 Task: Take a screenshot of a breathtaking underwater scene from a documentary you are watching in VLC.
Action: Mouse moved to (88, 55)
Screenshot: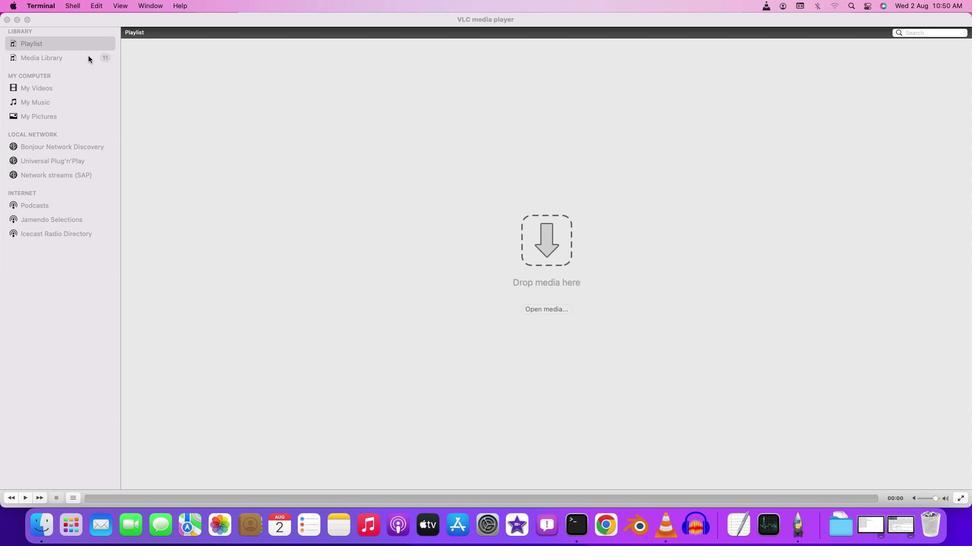
Action: Mouse pressed left at (88, 55)
Screenshot: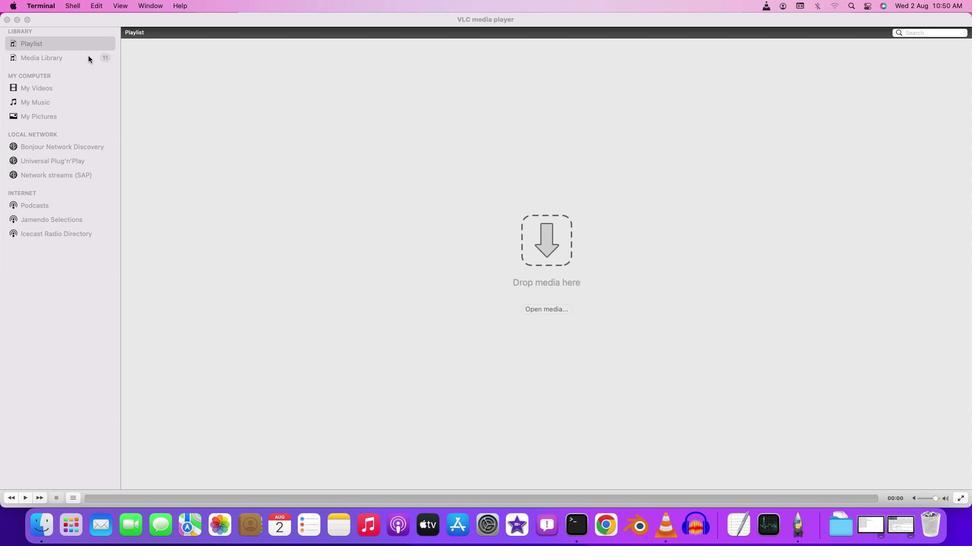 
Action: Mouse pressed left at (88, 55)
Screenshot: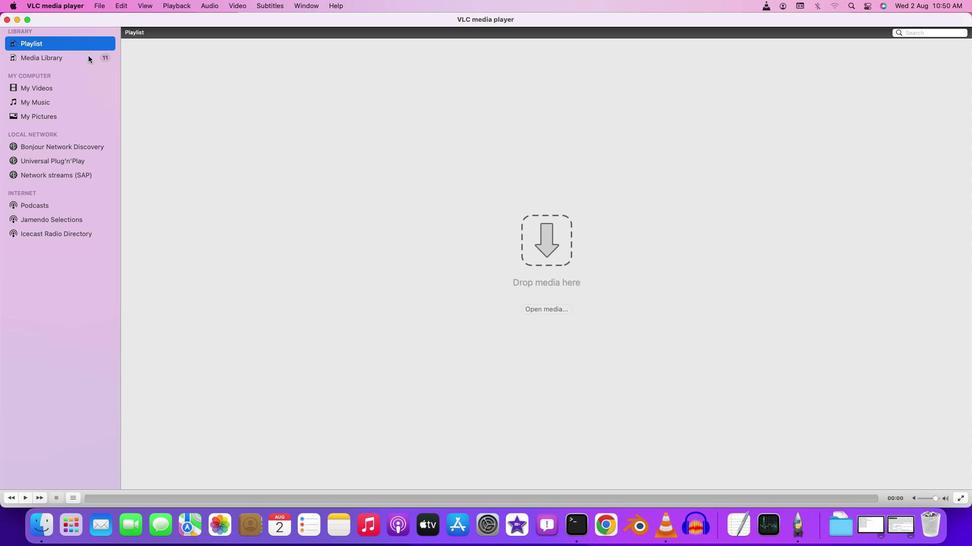 
Action: Mouse moved to (133, 142)
Screenshot: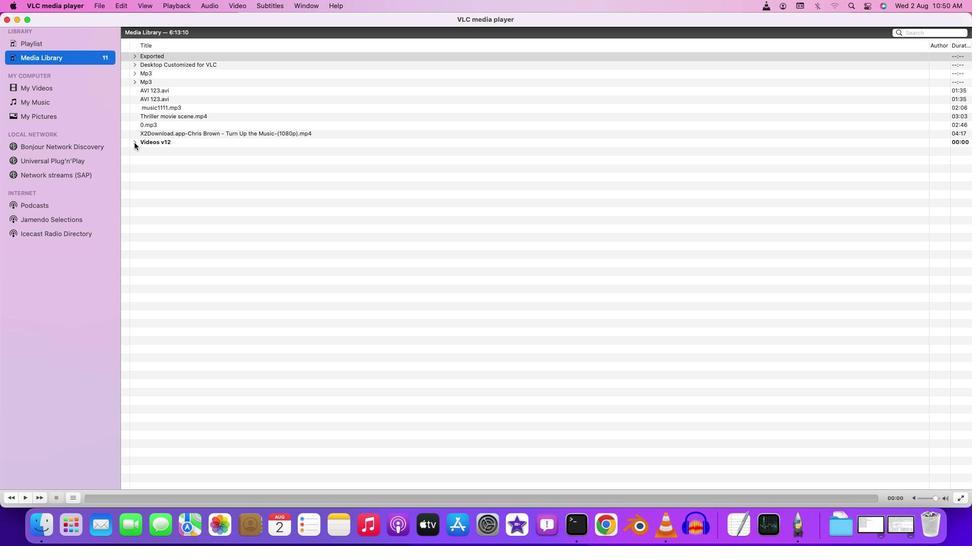 
Action: Mouse pressed left at (133, 142)
Screenshot: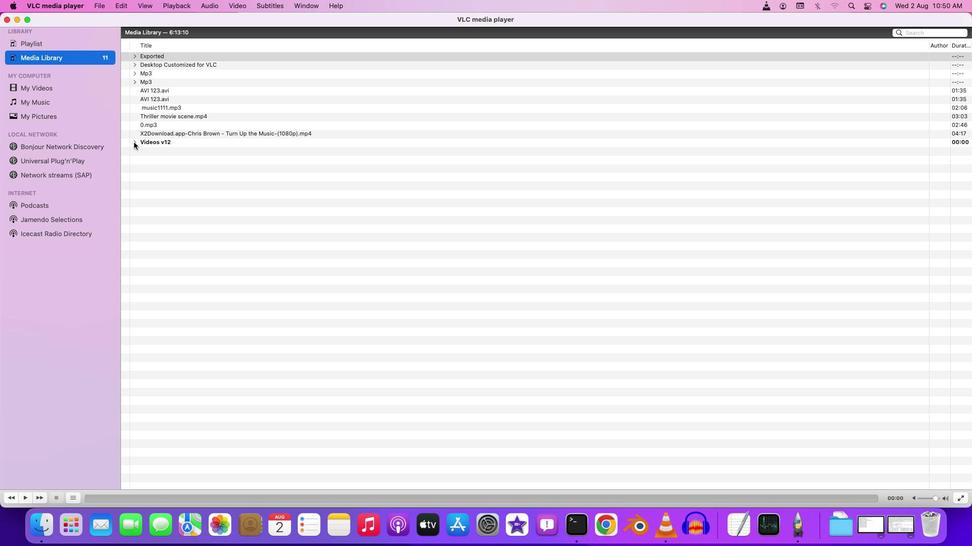 
Action: Mouse moved to (223, 202)
Screenshot: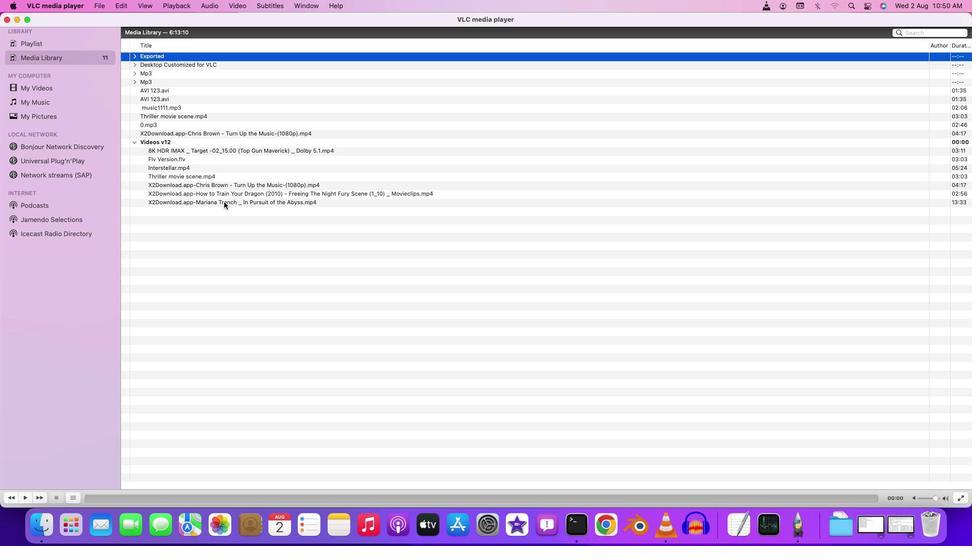 
Action: Mouse pressed left at (223, 202)
Screenshot: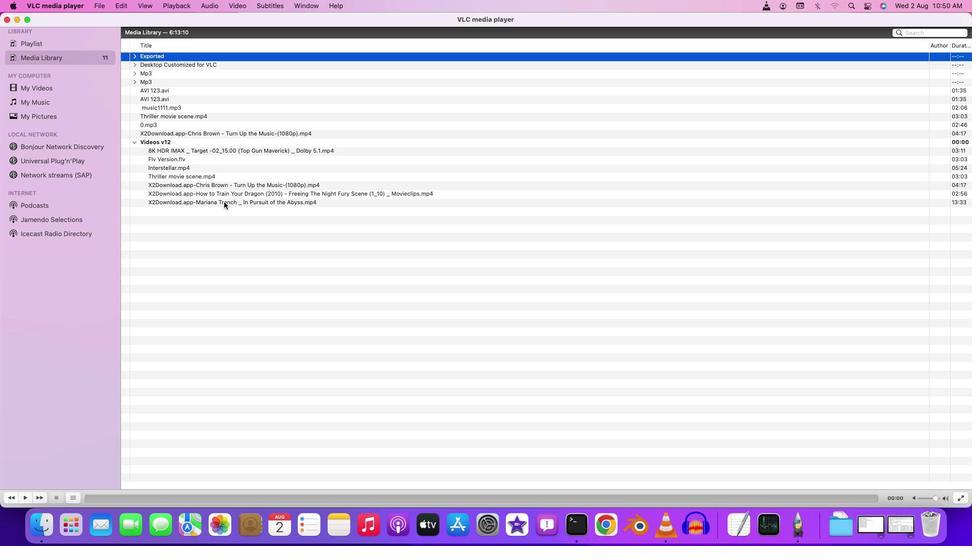 
Action: Mouse pressed left at (223, 202)
Screenshot: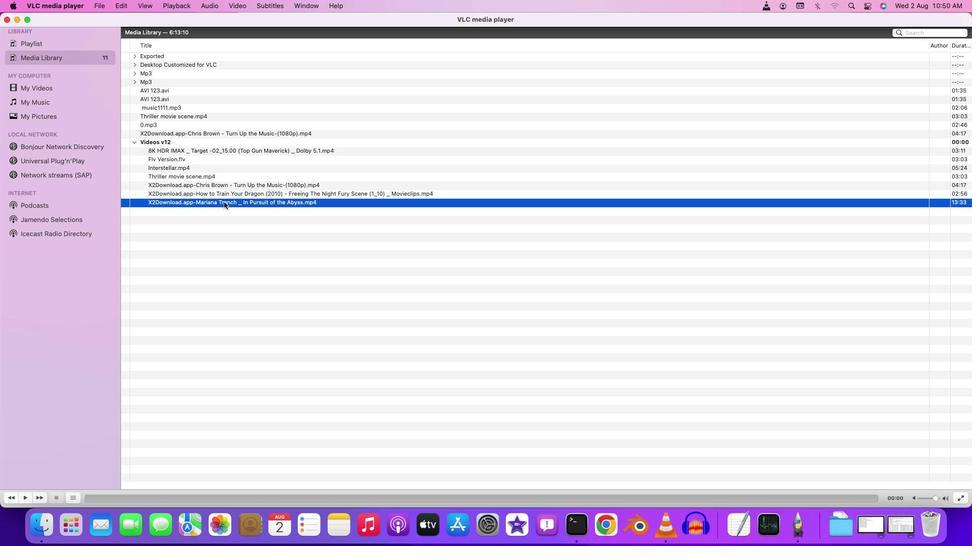 
Action: Mouse pressed left at (223, 202)
Screenshot: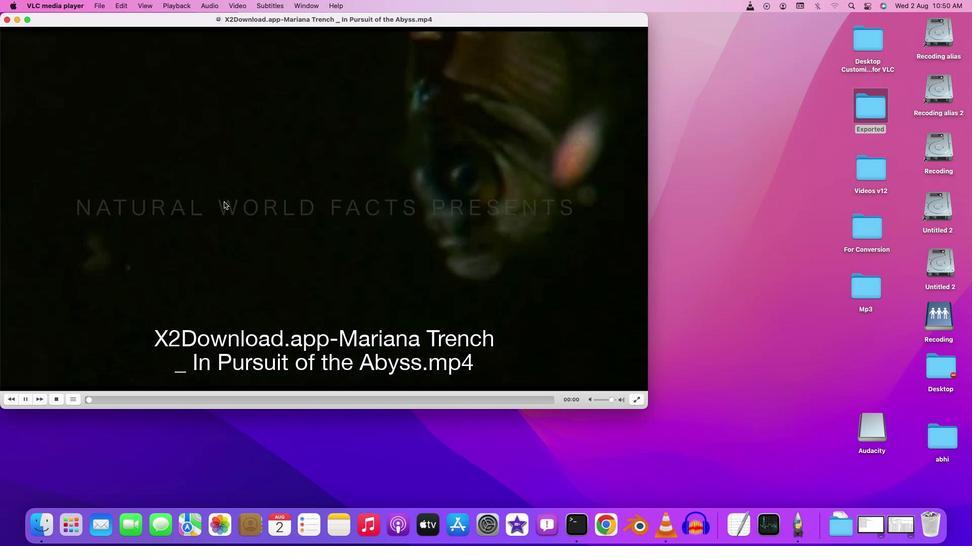 
Action: Mouse pressed left at (223, 202)
Screenshot: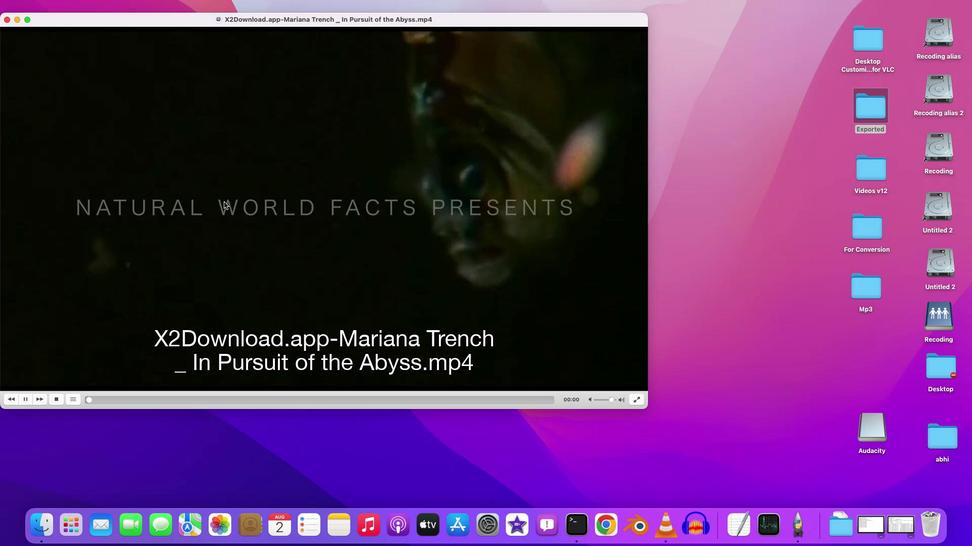 
Action: Mouse moved to (387, 451)
Screenshot: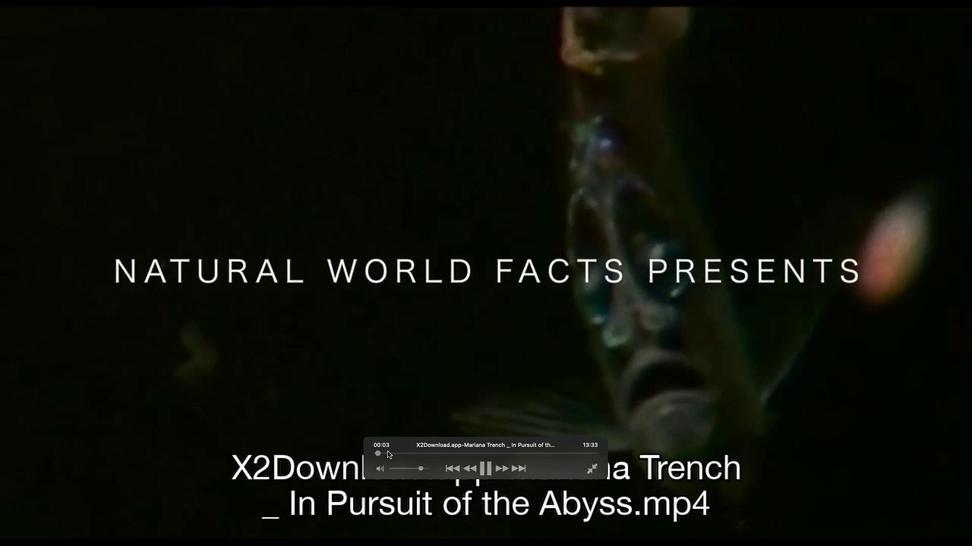
Action: Mouse pressed left at (387, 451)
Screenshot: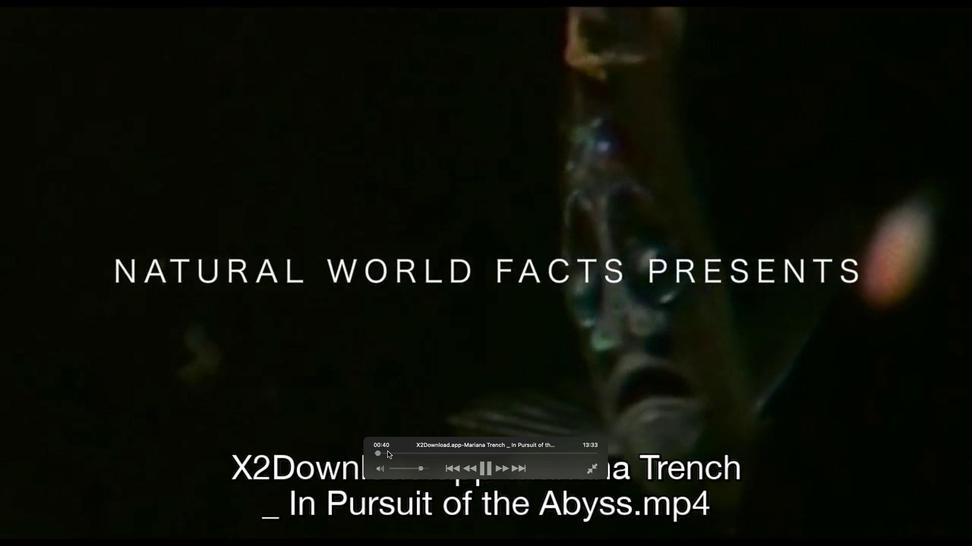 
Action: Mouse moved to (449, 454)
Screenshot: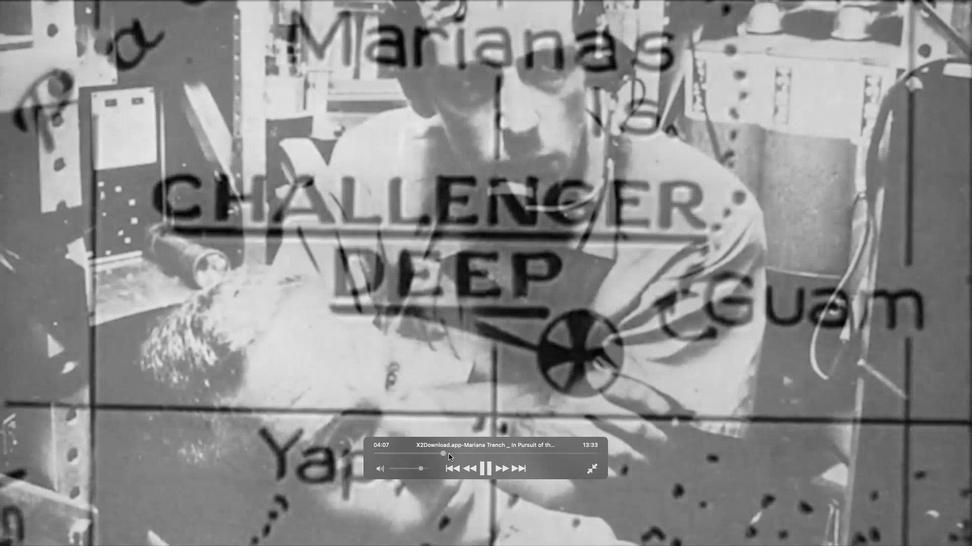 
Action: Mouse pressed left at (449, 454)
Screenshot: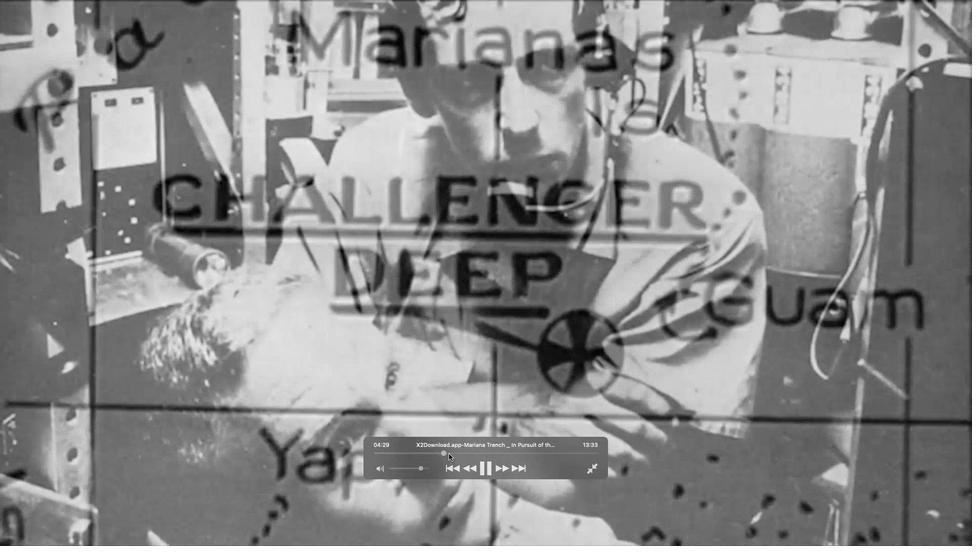 
Action: Mouse moved to (468, 455)
Screenshot: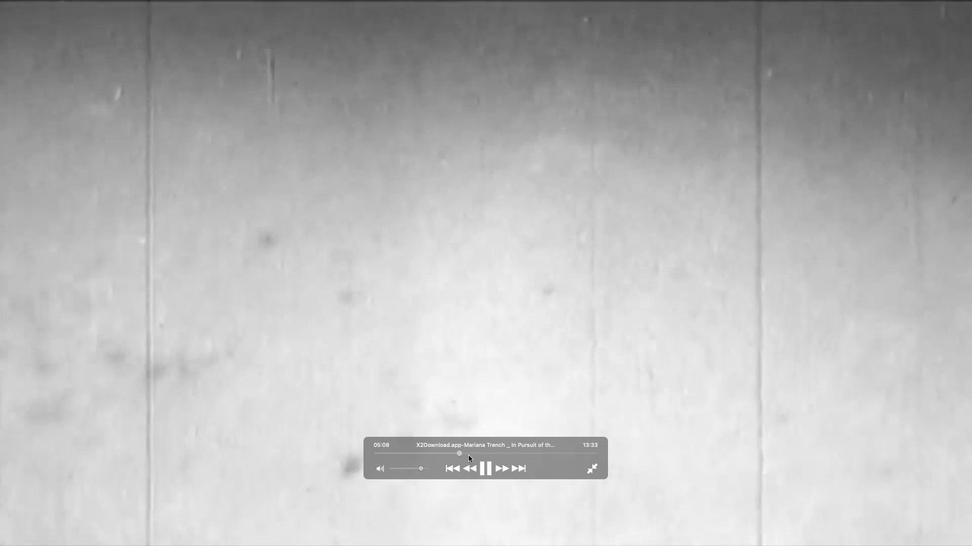 
Action: Mouse pressed left at (468, 455)
Screenshot: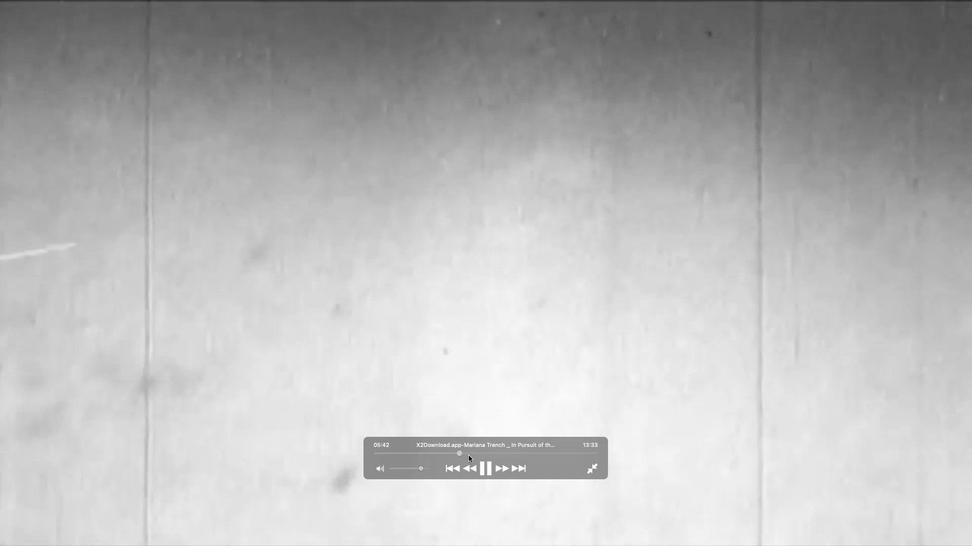 
Action: Mouse moved to (485, 453)
Screenshot: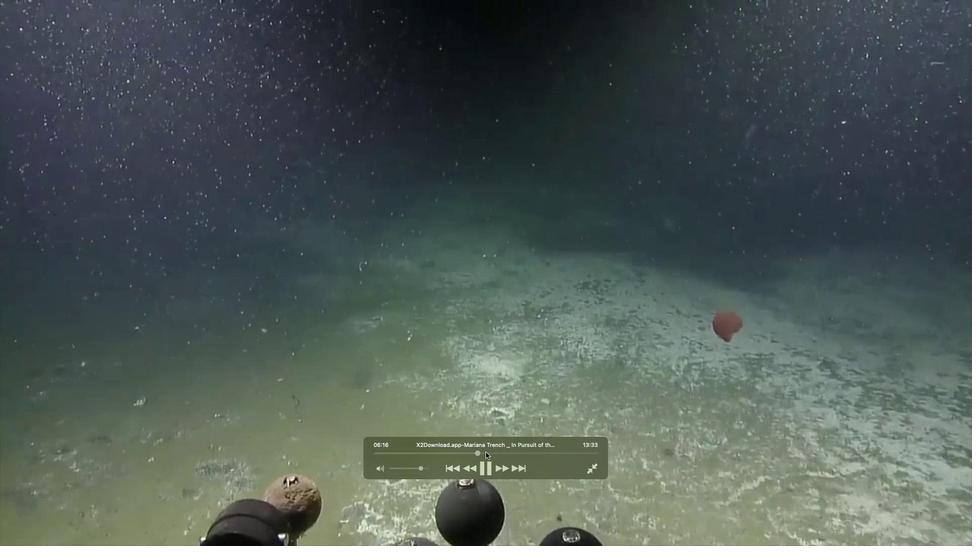 
Action: Mouse pressed left at (485, 453)
Screenshot: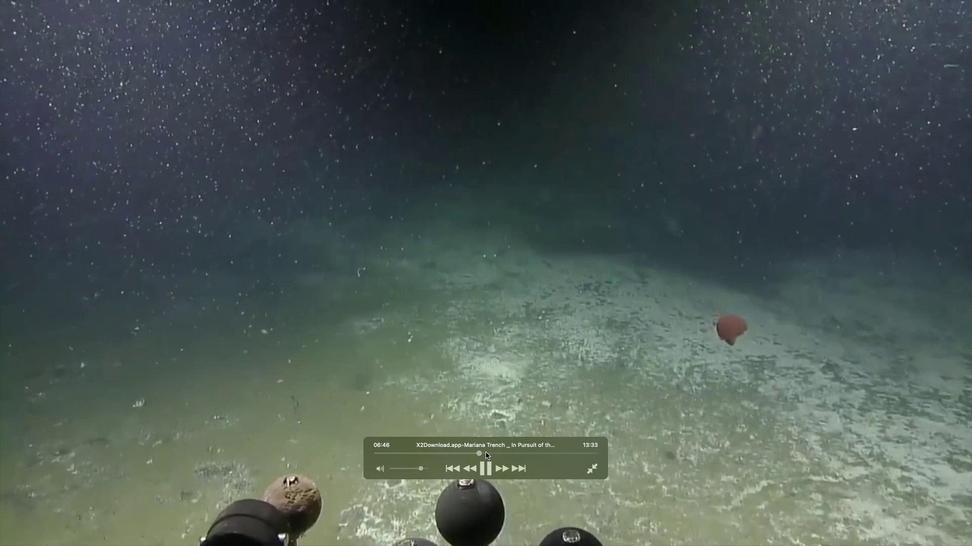 
Action: Mouse moved to (491, 453)
Screenshot: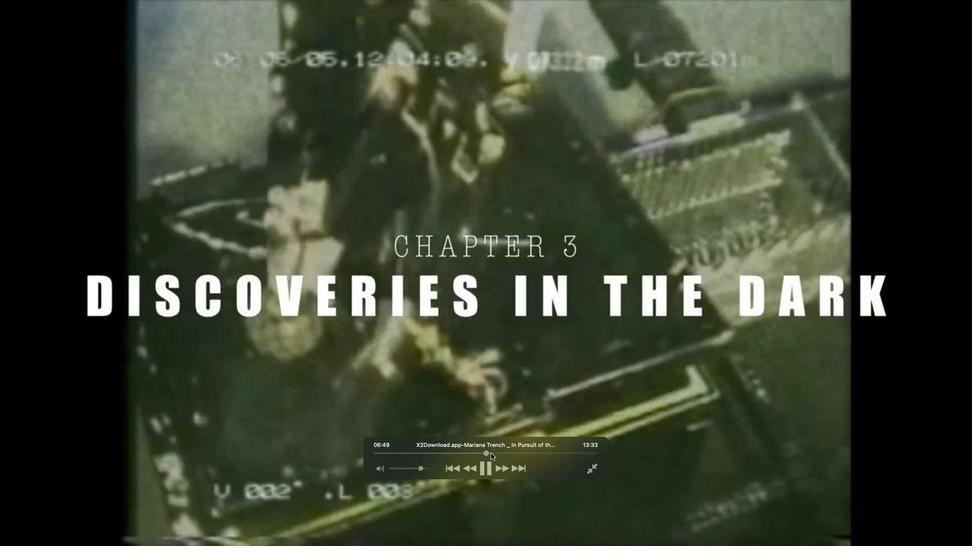 
Action: Mouse pressed left at (491, 453)
Screenshot: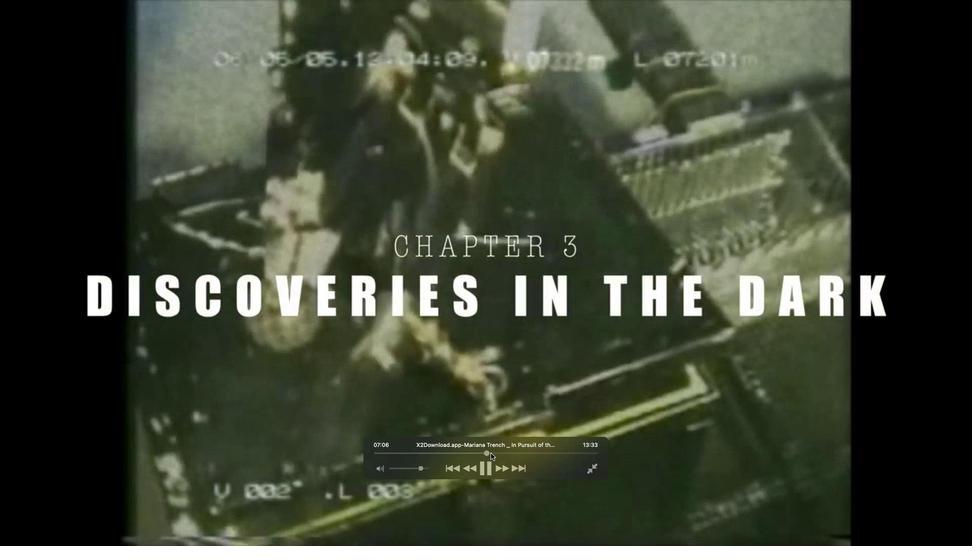 
Action: Mouse moved to (502, 454)
Screenshot: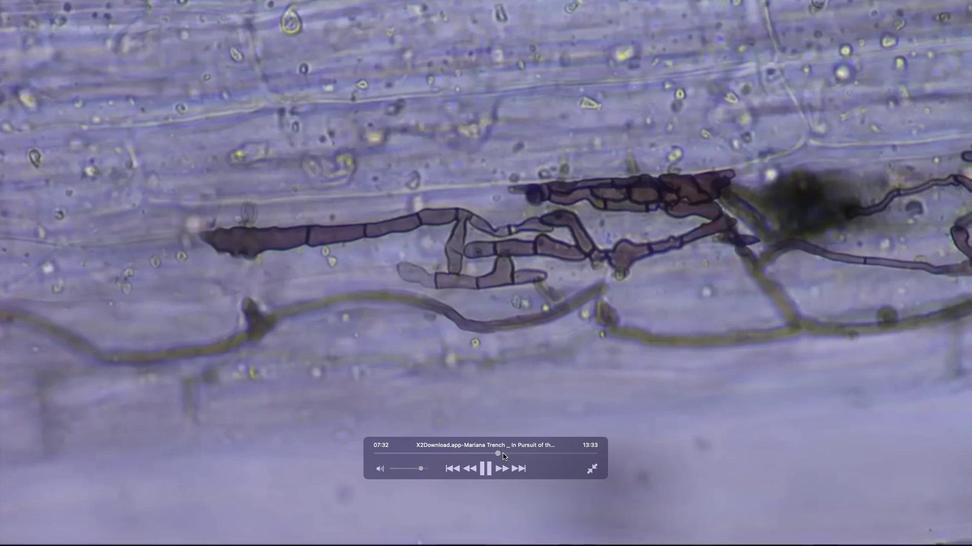 
Action: Mouse pressed left at (502, 454)
Screenshot: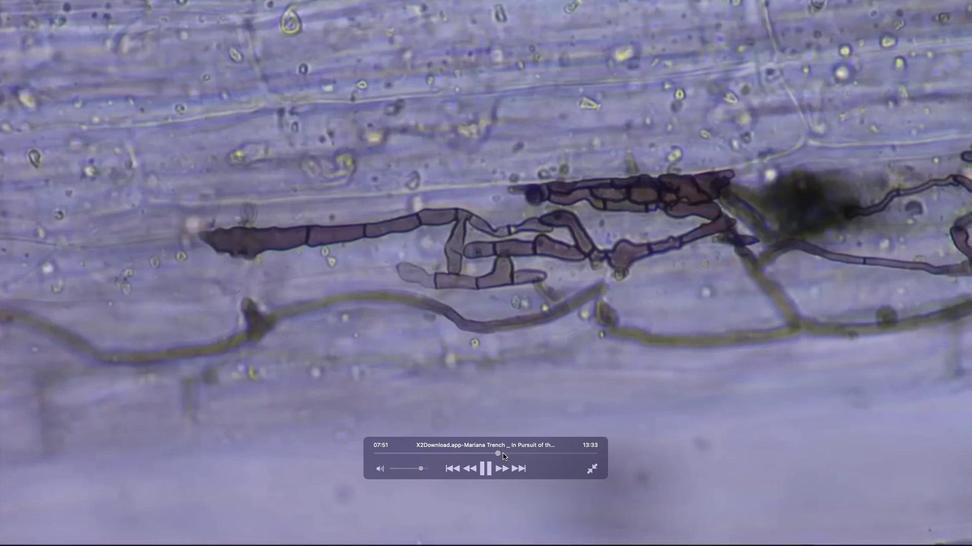 
Action: Mouse moved to (510, 454)
Screenshot: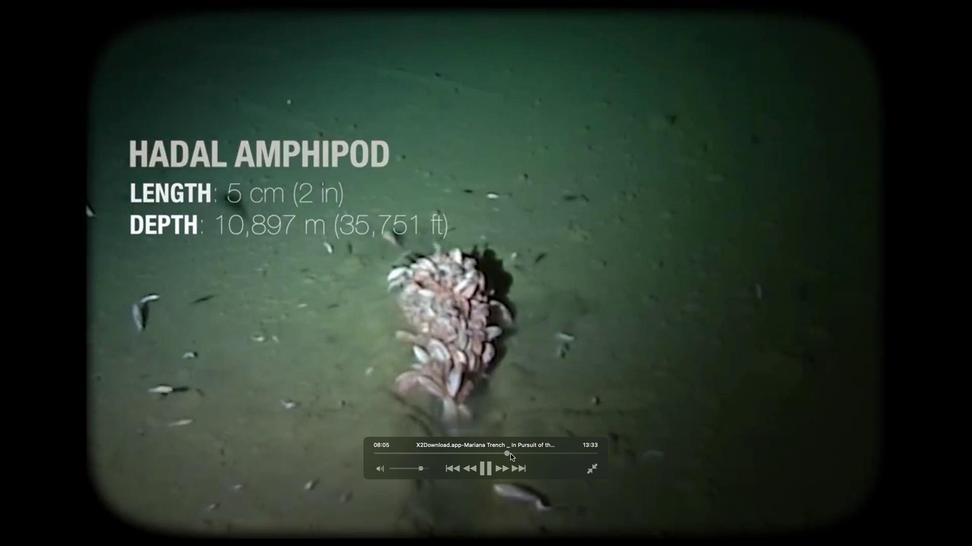 
Action: Mouse pressed left at (510, 454)
Screenshot: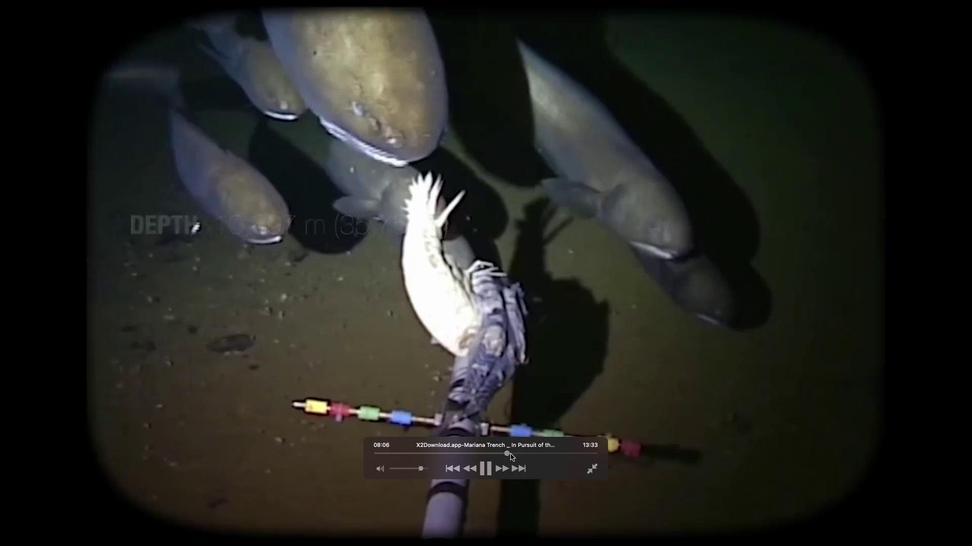 
Action: Mouse moved to (516, 454)
Screenshot: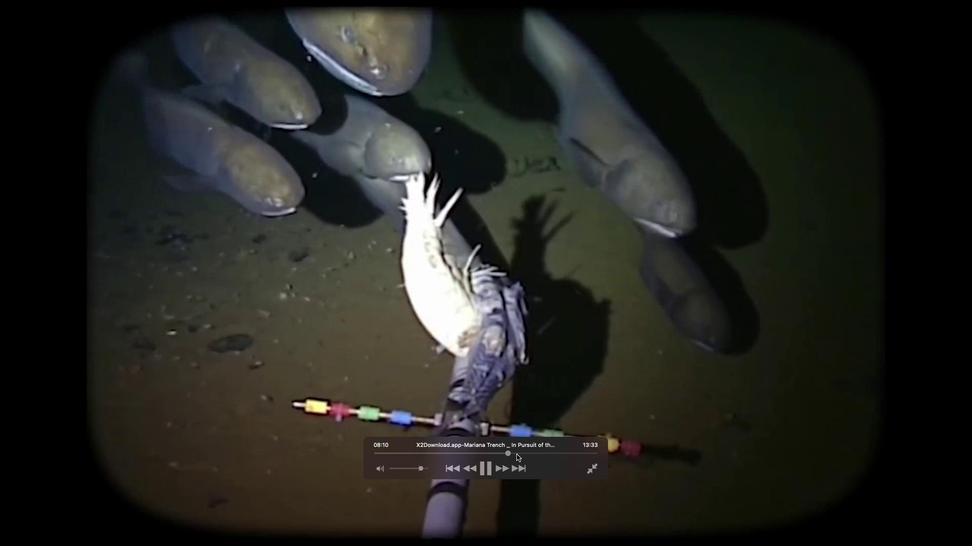 
Action: Mouse pressed left at (516, 454)
Screenshot: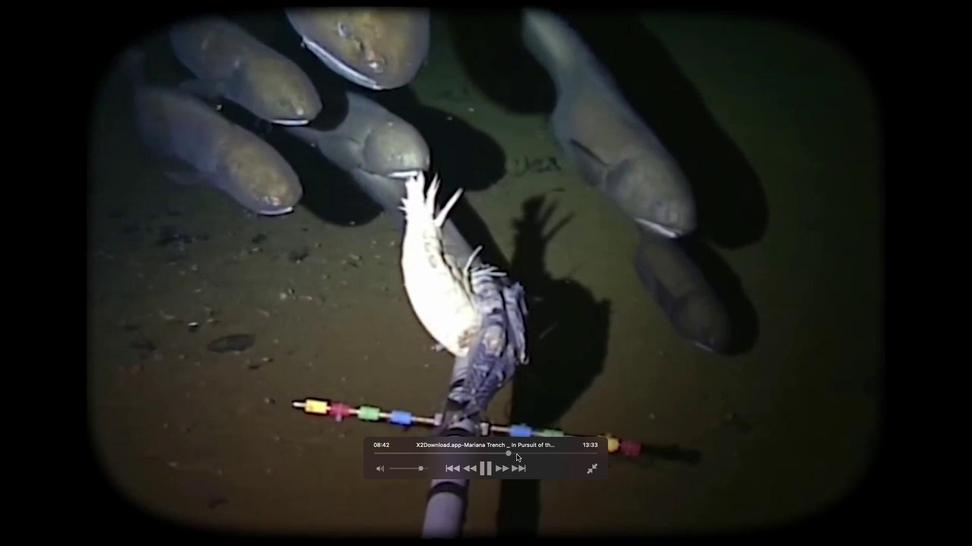 
Action: Mouse moved to (519, 454)
Screenshot: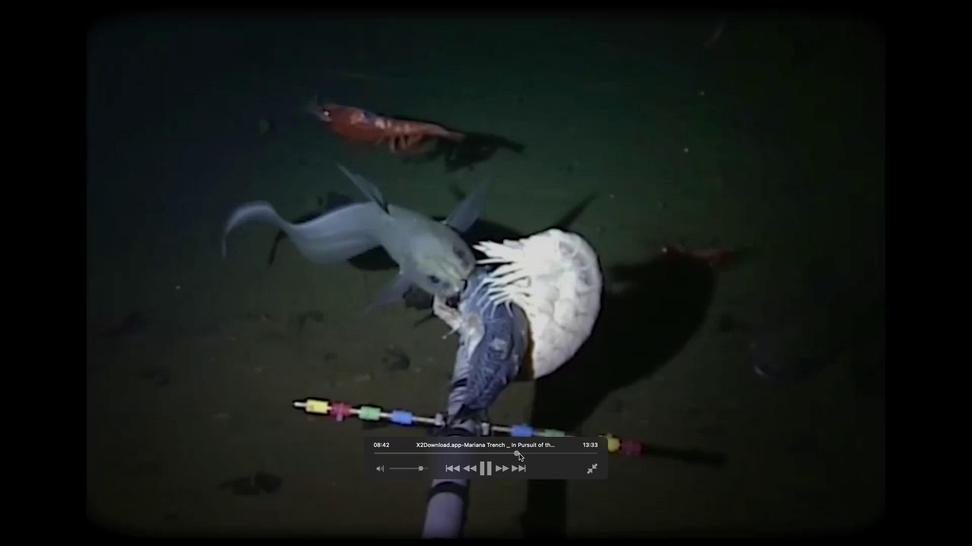
Action: Mouse pressed left at (519, 454)
Screenshot: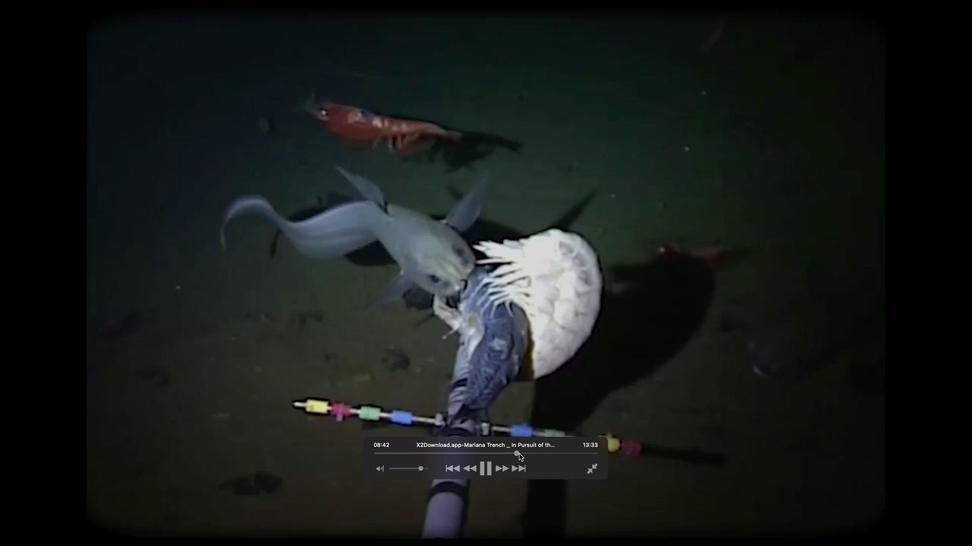 
Action: Mouse moved to (525, 454)
Screenshot: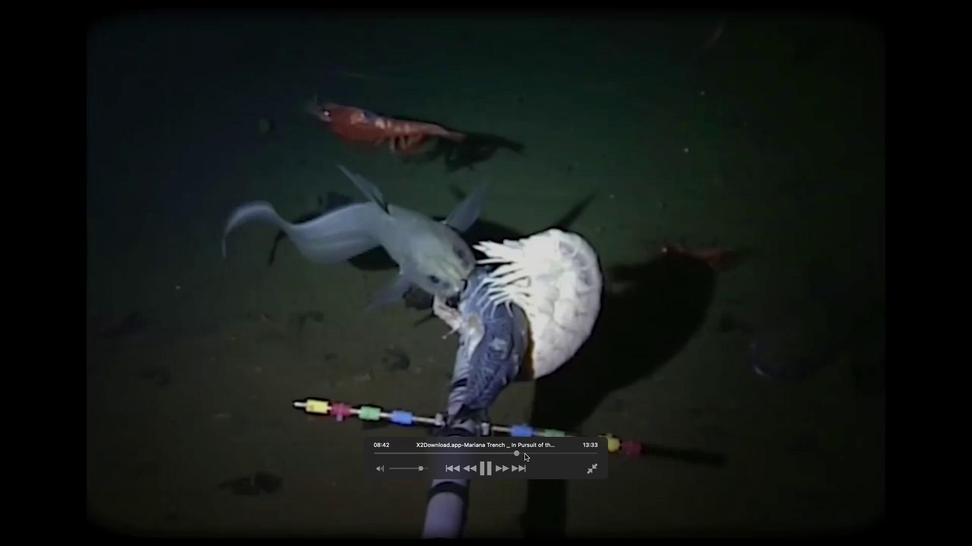 
Action: Mouse pressed left at (525, 454)
Screenshot: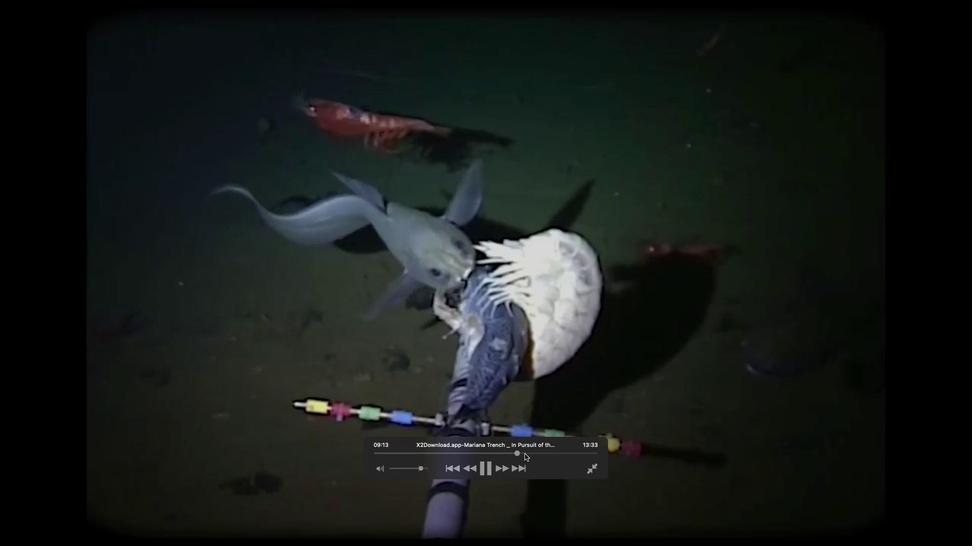
Action: Mouse moved to (527, 454)
Screenshot: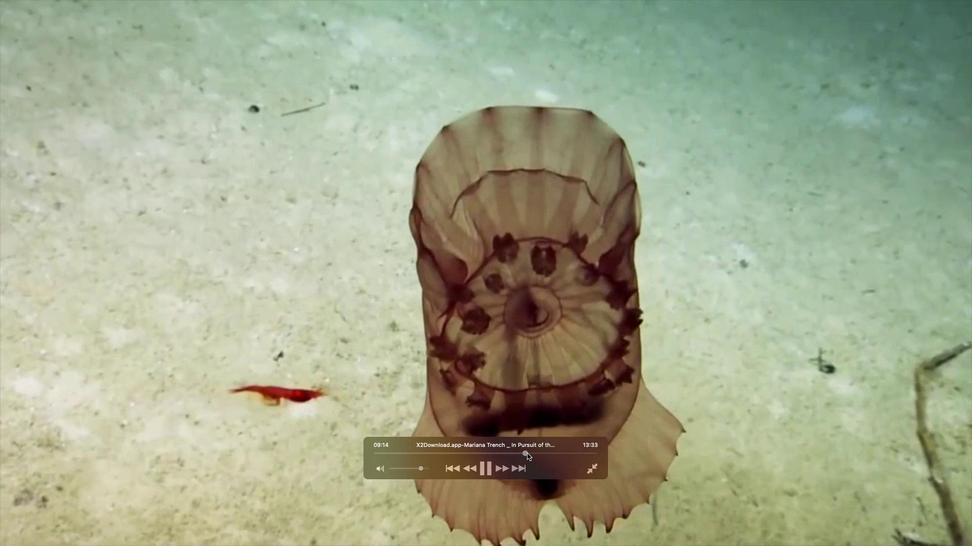 
Action: Mouse pressed left at (527, 454)
Screenshot: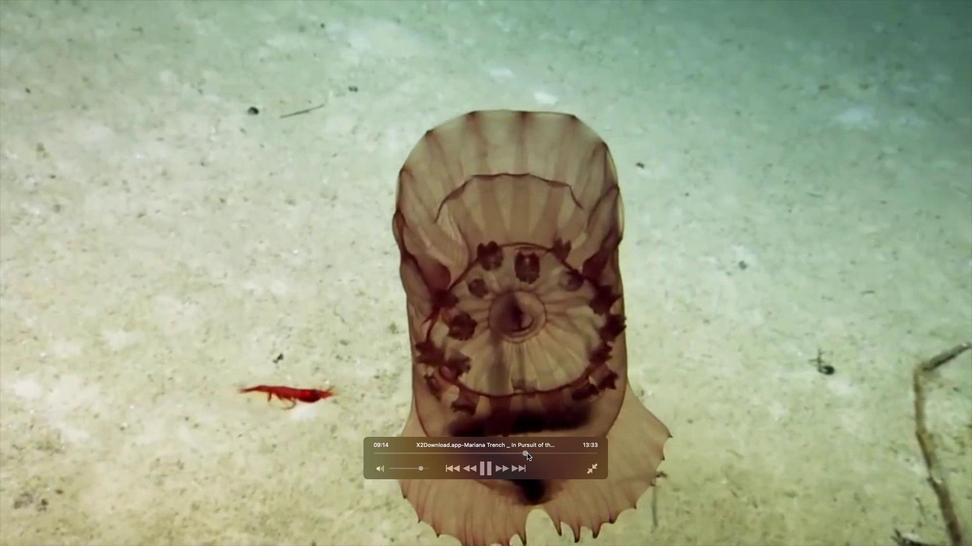 
Action: Mouse moved to (534, 454)
Screenshot: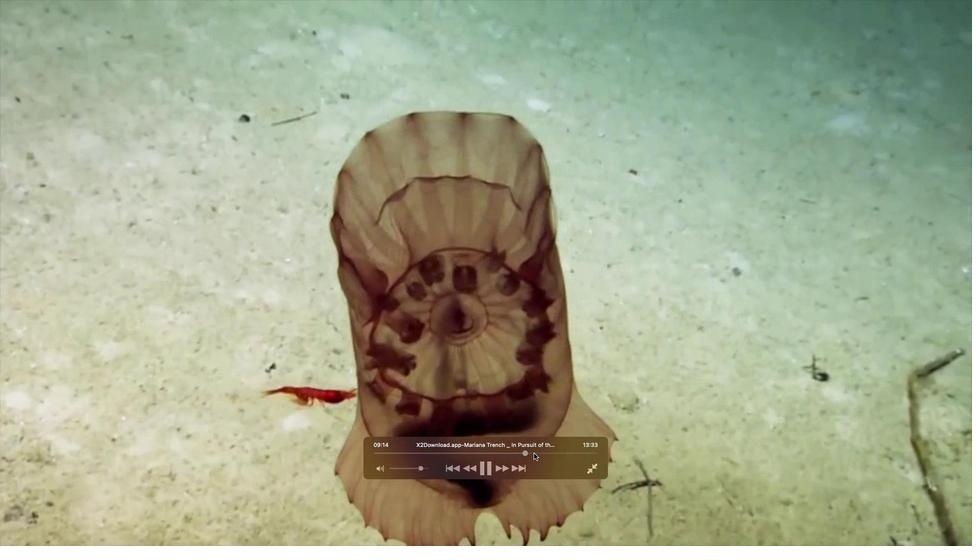 
Action: Mouse pressed left at (534, 454)
Screenshot: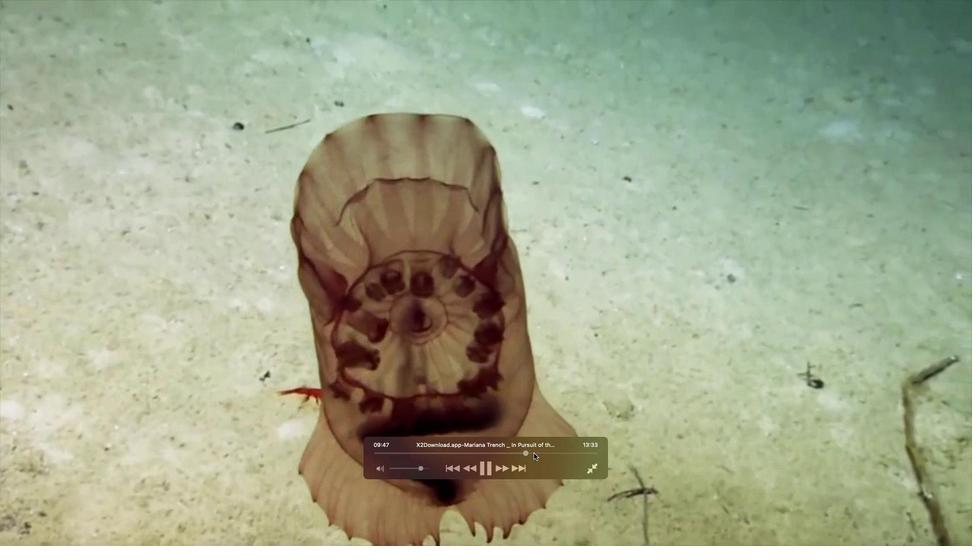 
Action: Mouse moved to (541, 454)
Screenshot: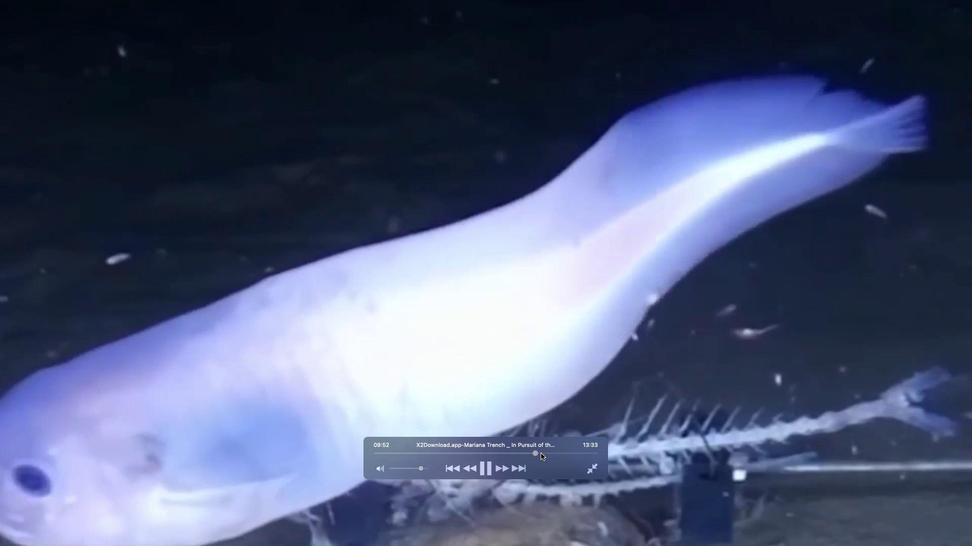 
Action: Mouse pressed left at (541, 454)
Screenshot: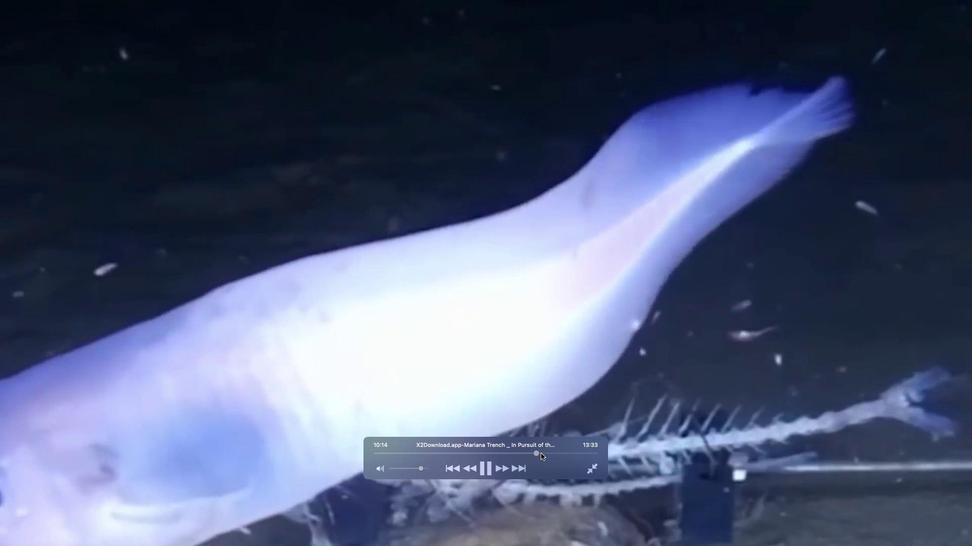 
Action: Mouse moved to (547, 452)
Screenshot: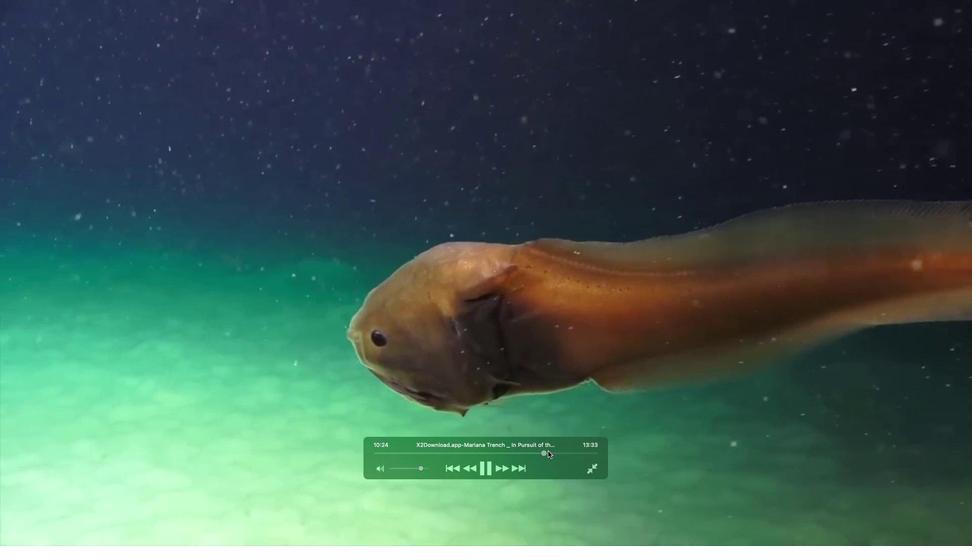 
Action: Mouse pressed left at (547, 452)
Screenshot: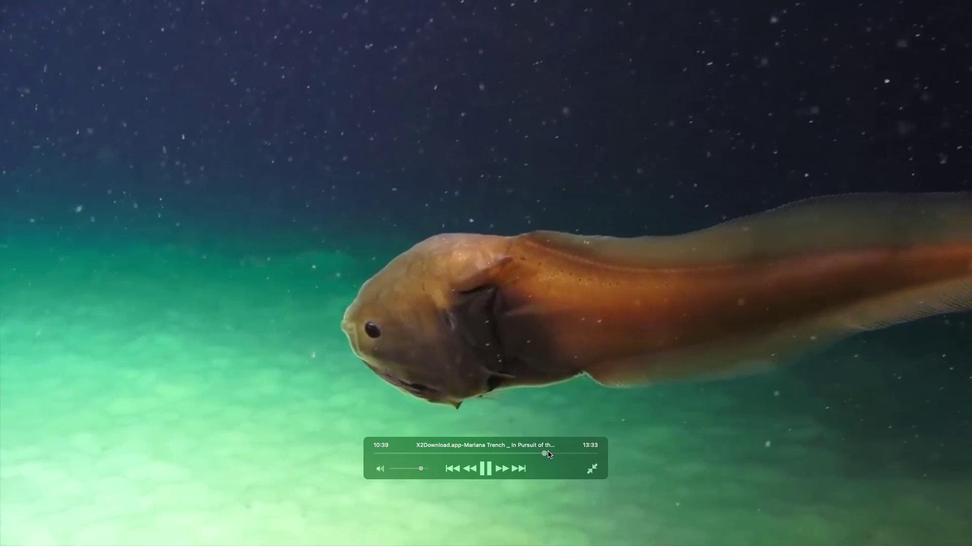 
Action: Mouse moved to (554, 454)
Screenshot: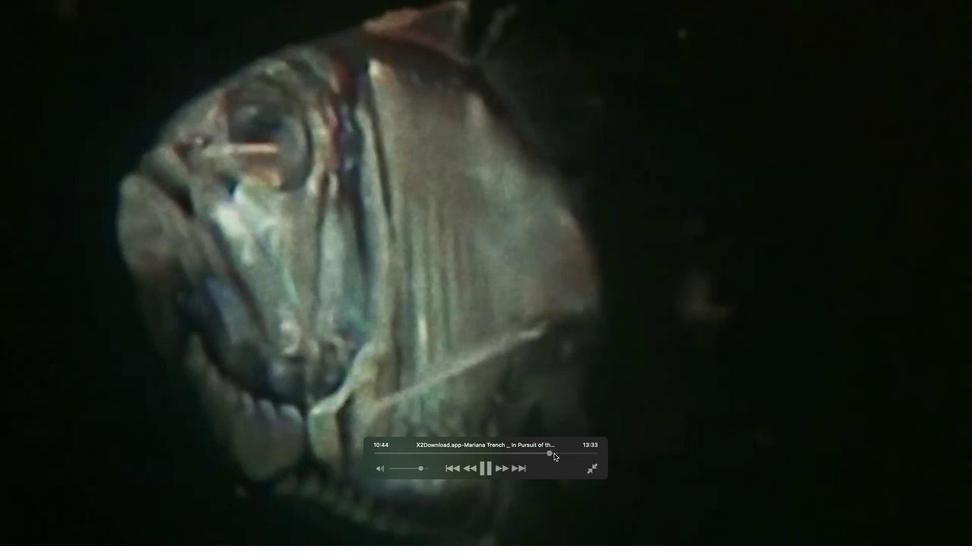 
Action: Mouse pressed left at (554, 454)
Screenshot: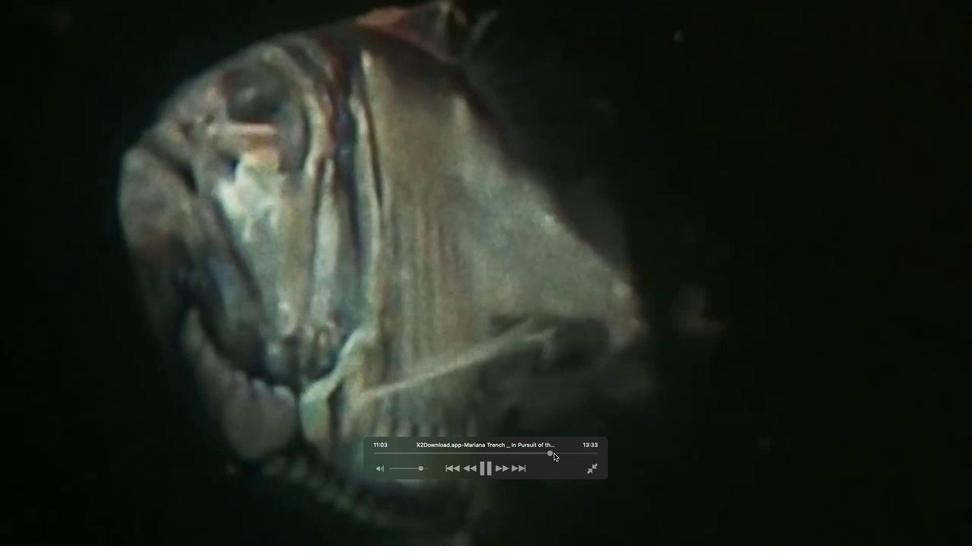 
Action: Mouse moved to (560, 454)
Screenshot: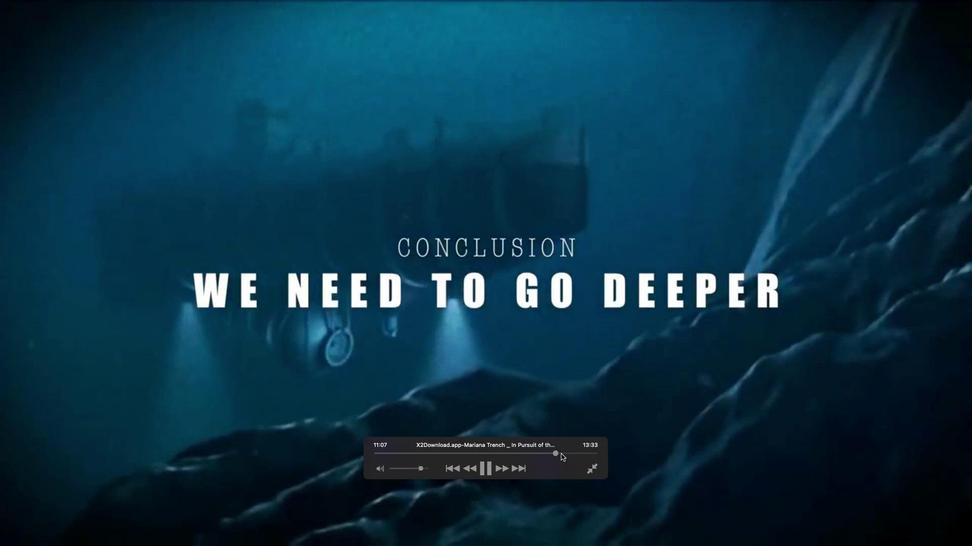 
Action: Mouse pressed left at (560, 454)
Screenshot: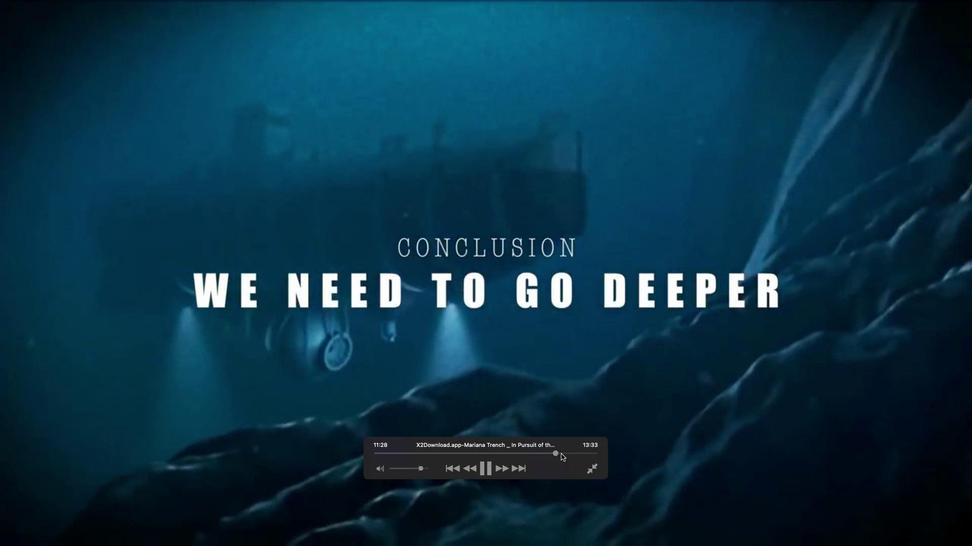 
Action: Mouse moved to (566, 453)
Screenshot: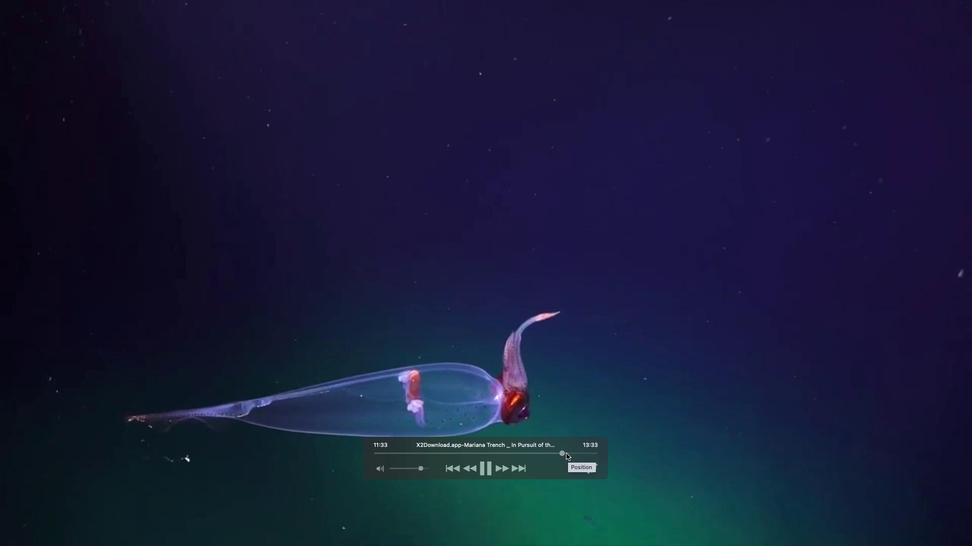 
Action: Mouse pressed left at (566, 453)
Screenshot: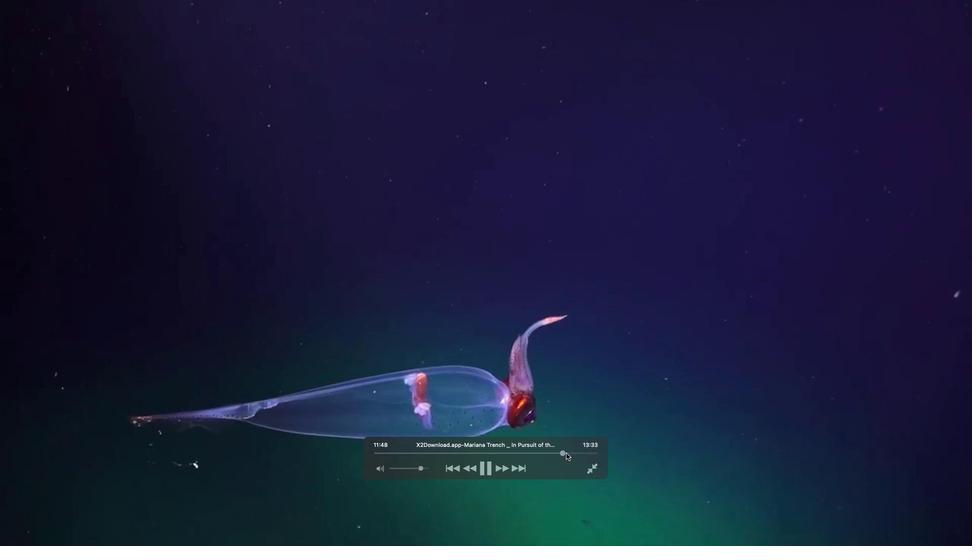 
Action: Mouse moved to (572, 454)
Screenshot: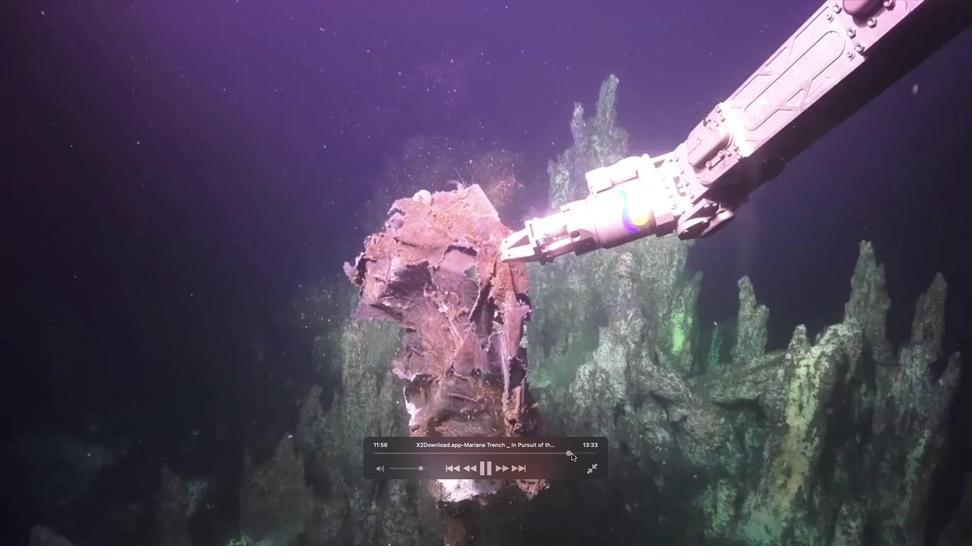 
Action: Mouse pressed left at (572, 454)
Screenshot: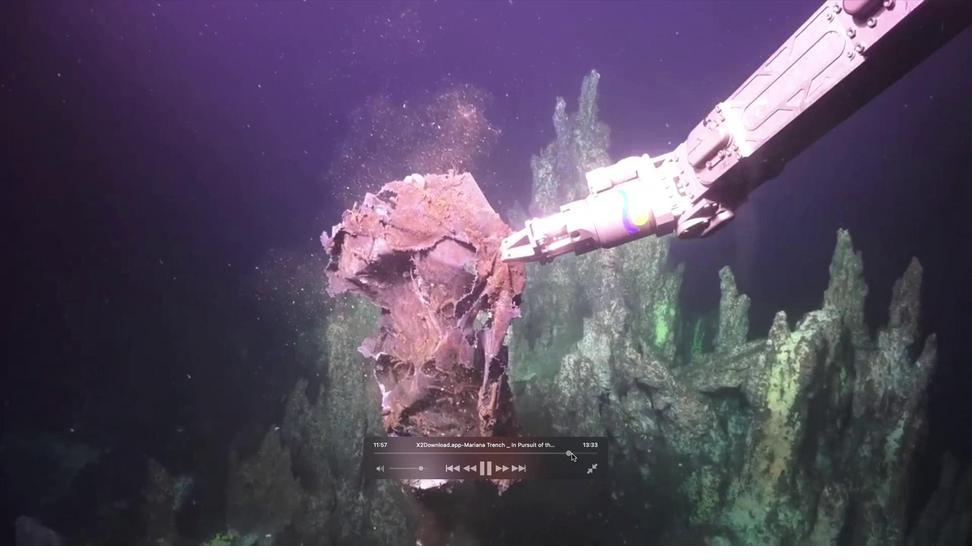 
Action: Mouse moved to (573, 454)
Screenshot: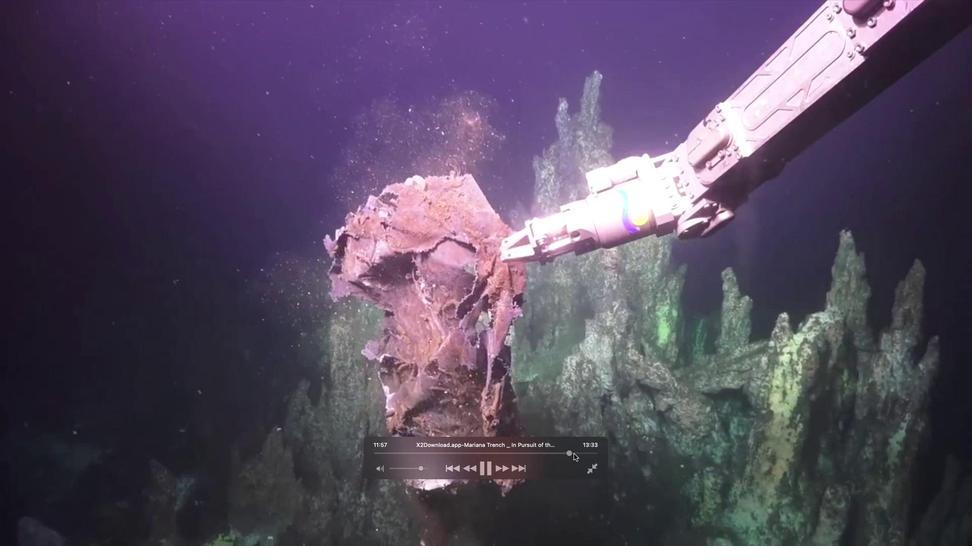 
Action: Mouse pressed left at (573, 454)
Screenshot: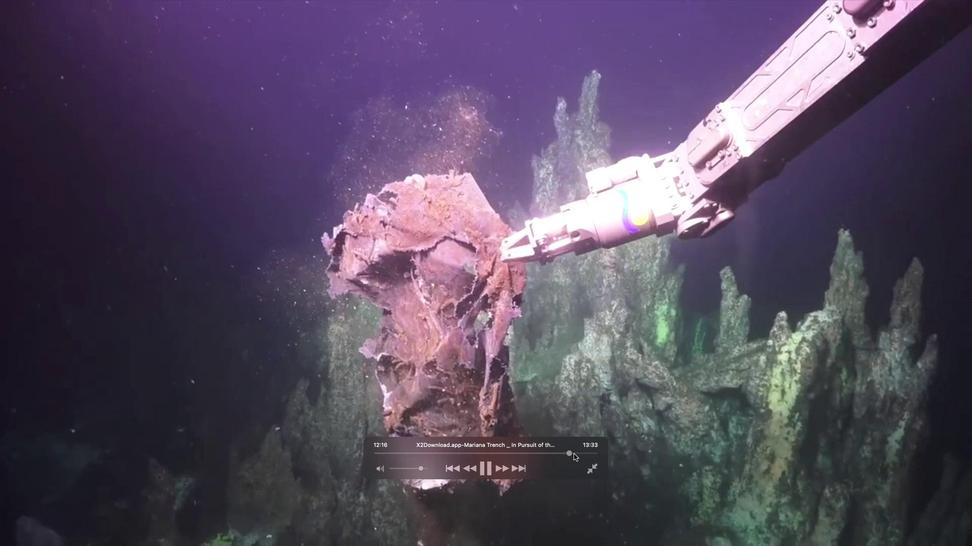 
Action: Mouse moved to (575, 455)
Screenshot: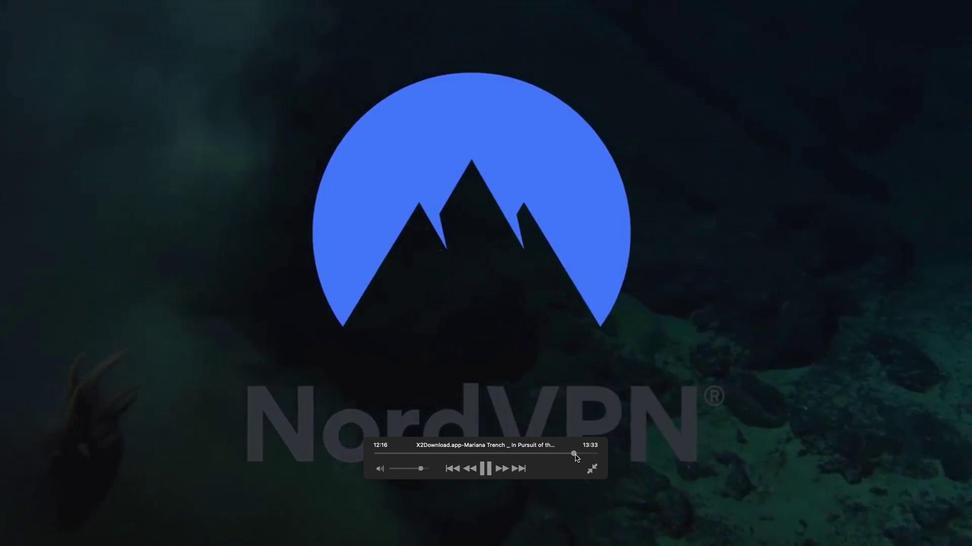 
Action: Mouse pressed left at (575, 455)
Screenshot: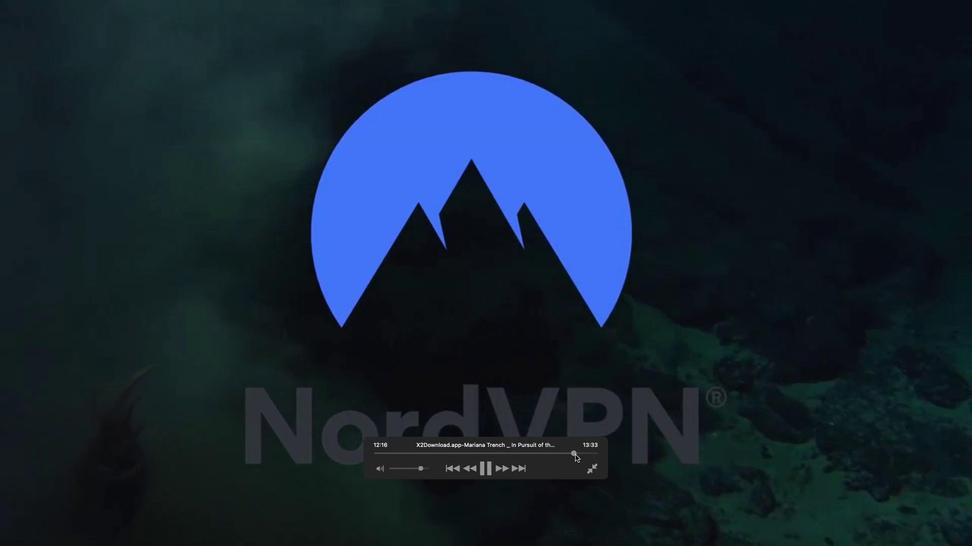 
Action: Mouse moved to (564, 454)
Screenshot: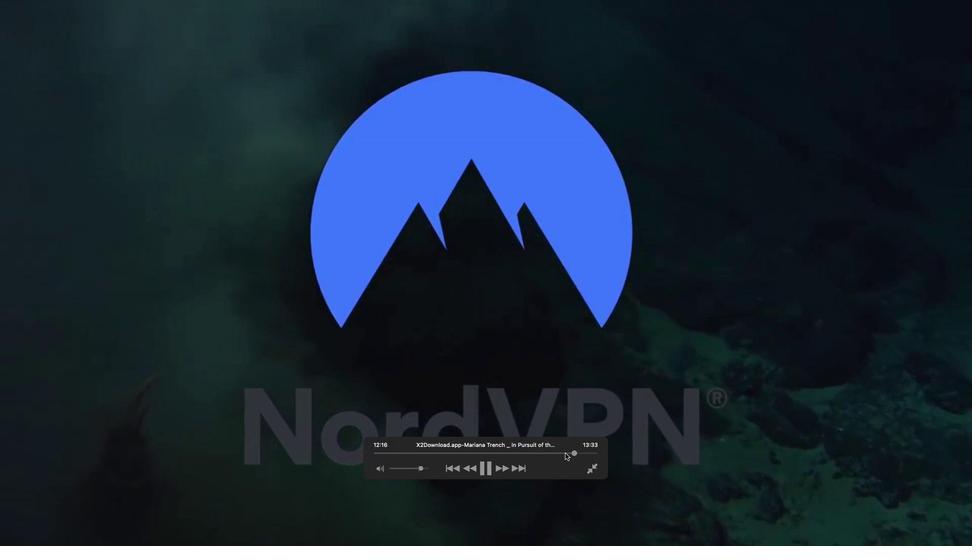 
Action: Mouse pressed left at (564, 454)
Screenshot: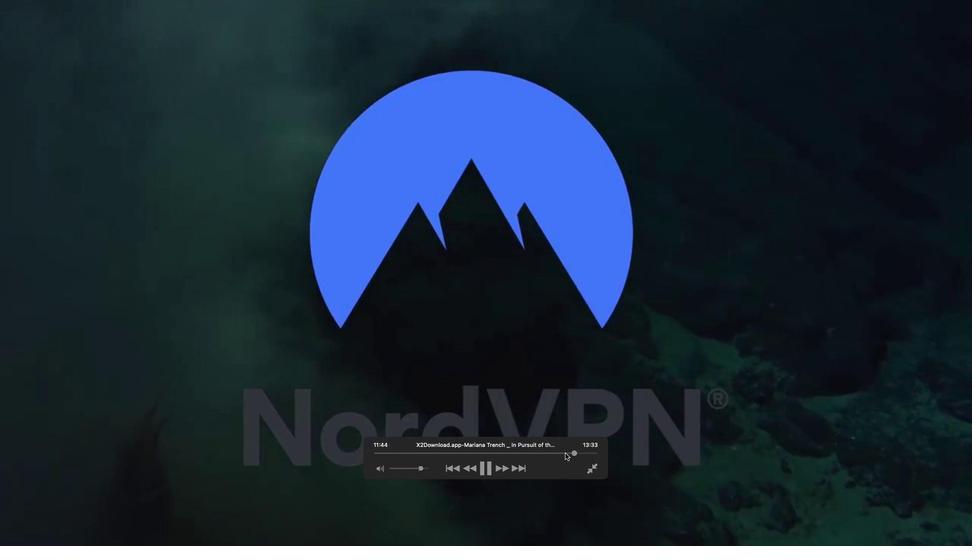 
Action: Mouse moved to (559, 454)
Screenshot: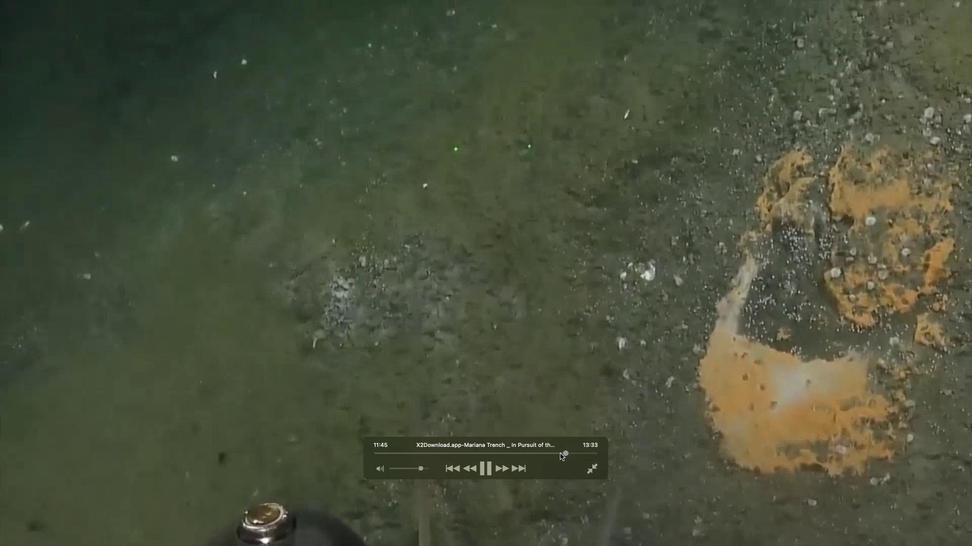 
Action: Mouse pressed left at (559, 454)
Screenshot: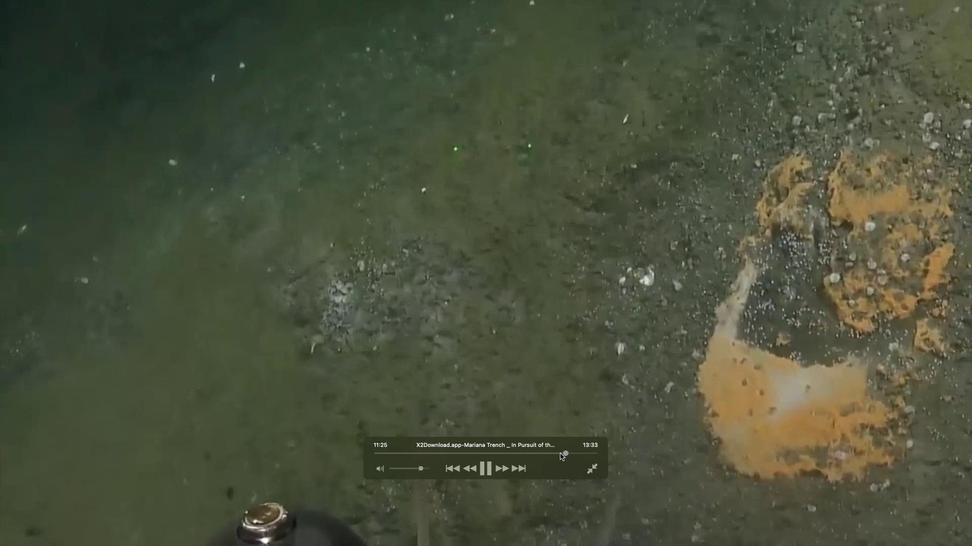 
Action: Mouse moved to (308, 7)
Screenshot: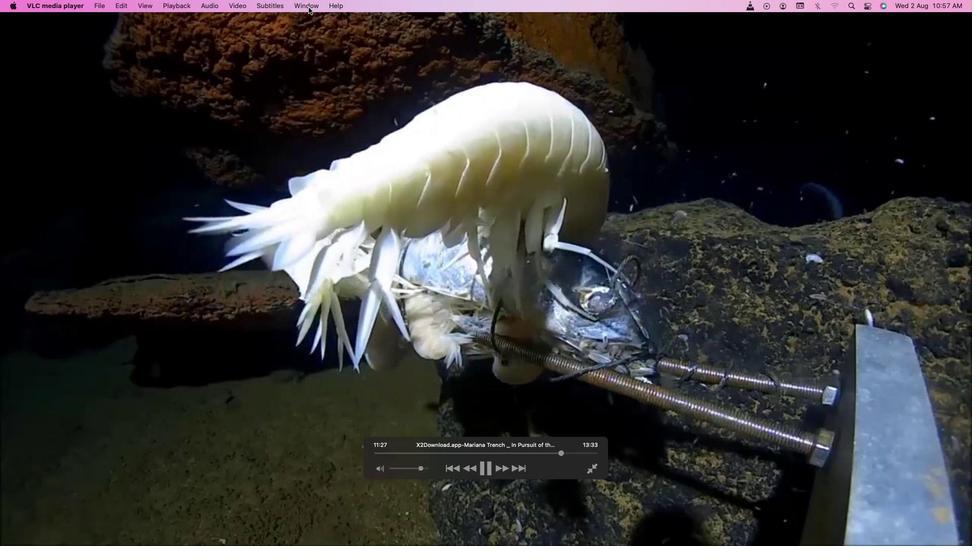 
Action: Mouse pressed left at (308, 7)
Screenshot: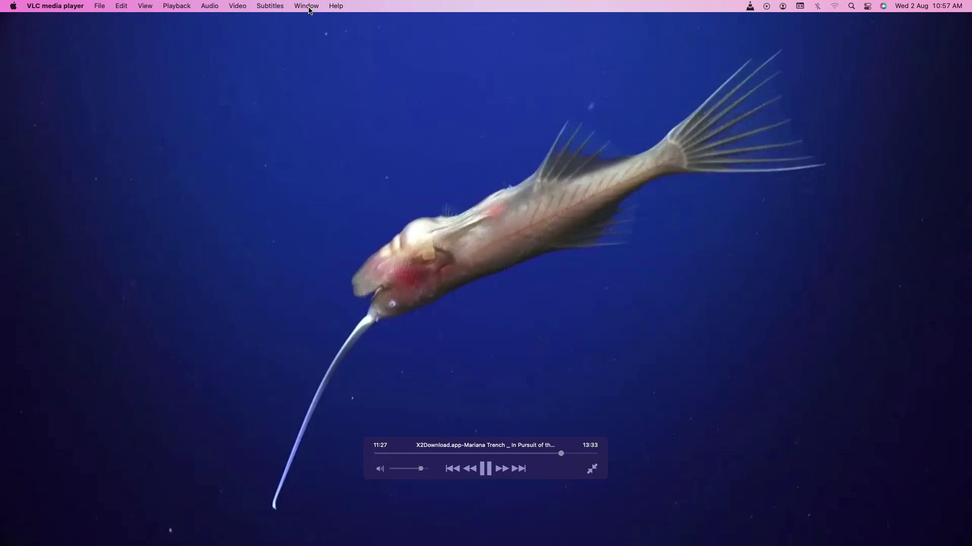 
Action: Mouse moved to (249, 89)
Screenshot: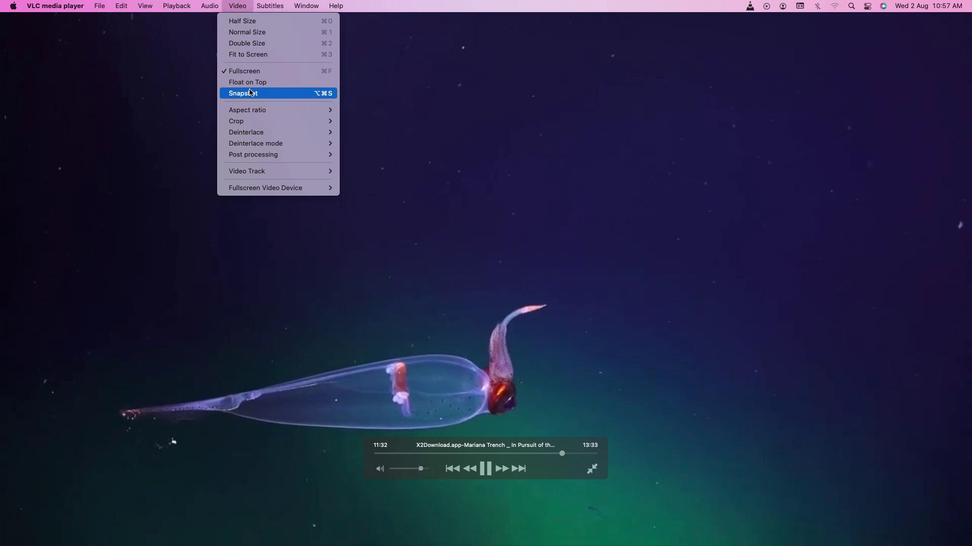 
Action: Mouse pressed left at (249, 89)
Screenshot: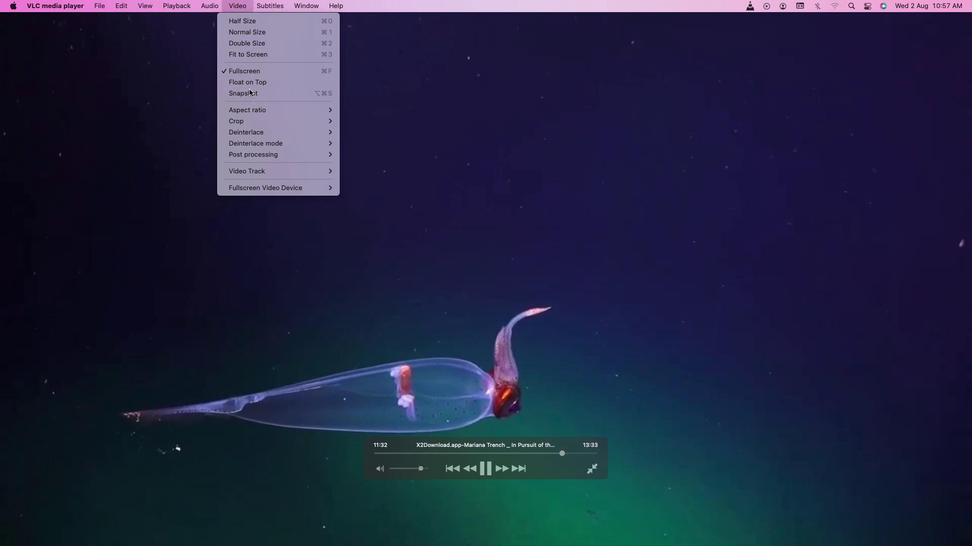 
Action: Mouse moved to (566, 455)
Screenshot: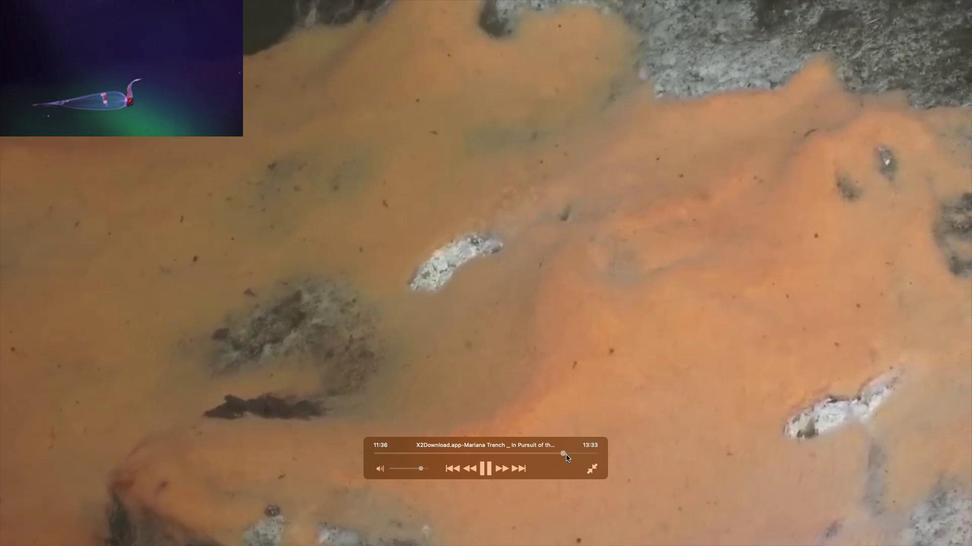 
Action: Mouse pressed left at (566, 455)
Screenshot: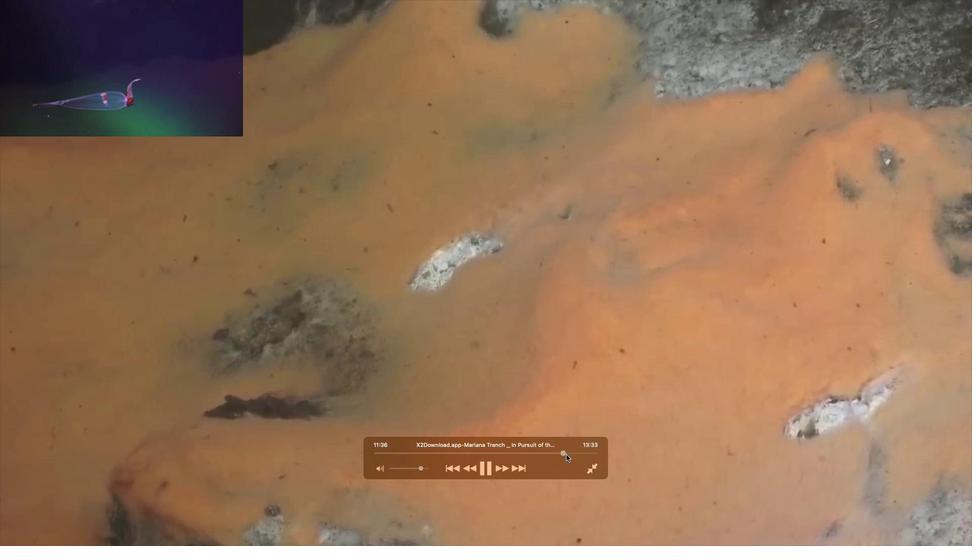 
Action: Mouse moved to (552, 451)
Screenshot: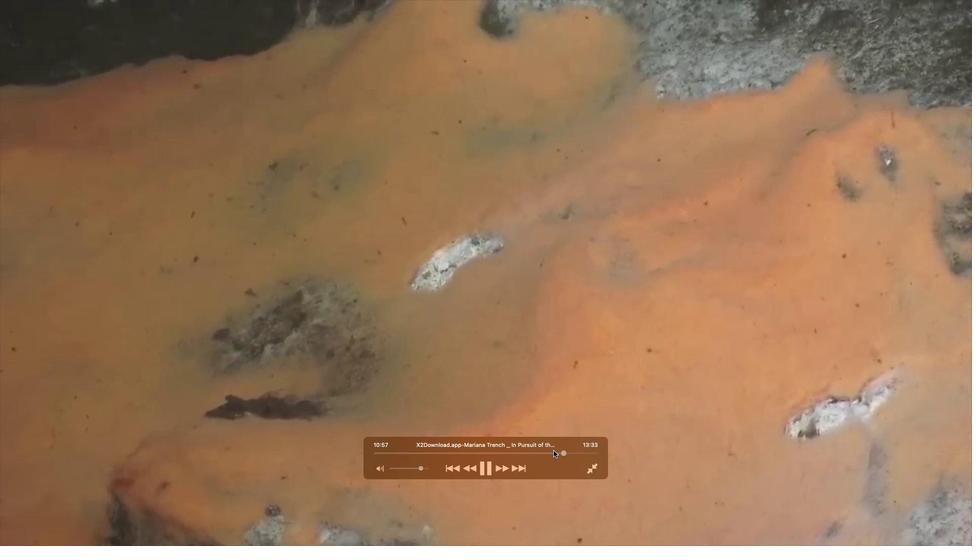 
Action: Mouse pressed left at (552, 451)
Screenshot: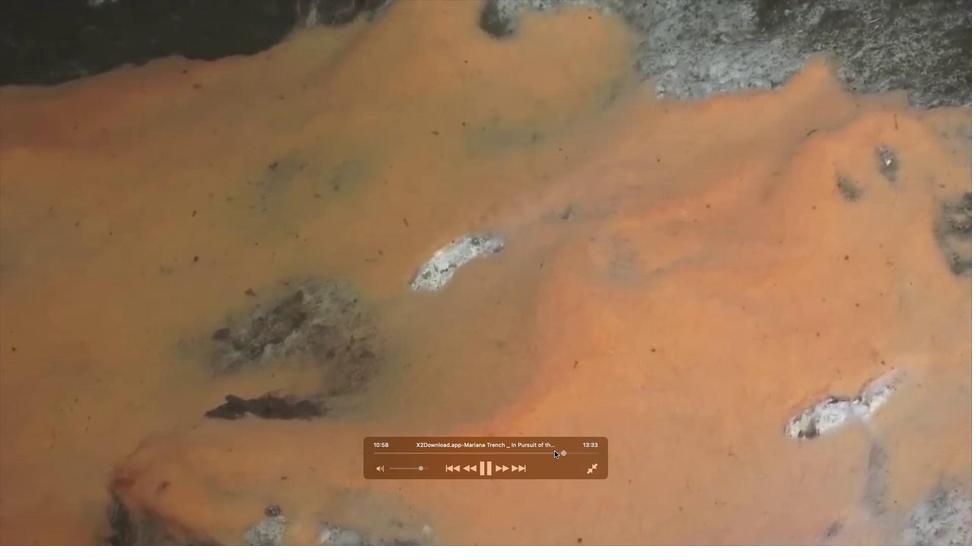 
Action: Mouse moved to (559, 452)
Screenshot: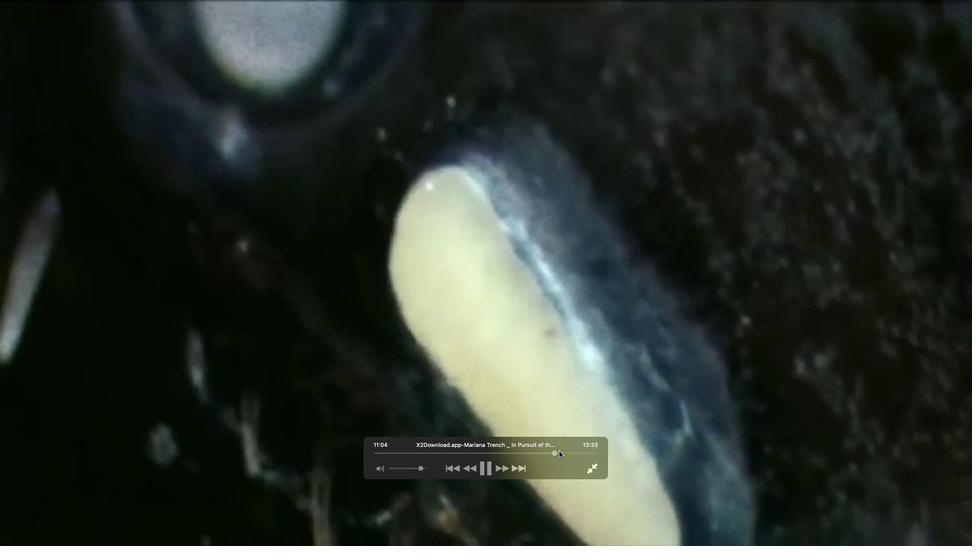 
Action: Mouse pressed left at (559, 452)
Screenshot: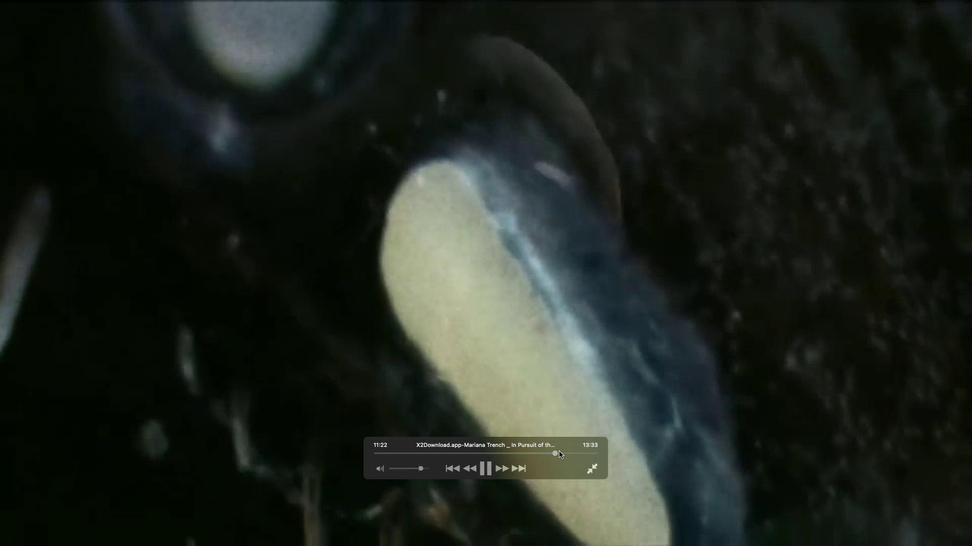
Action: Mouse moved to (557, 452)
Screenshot: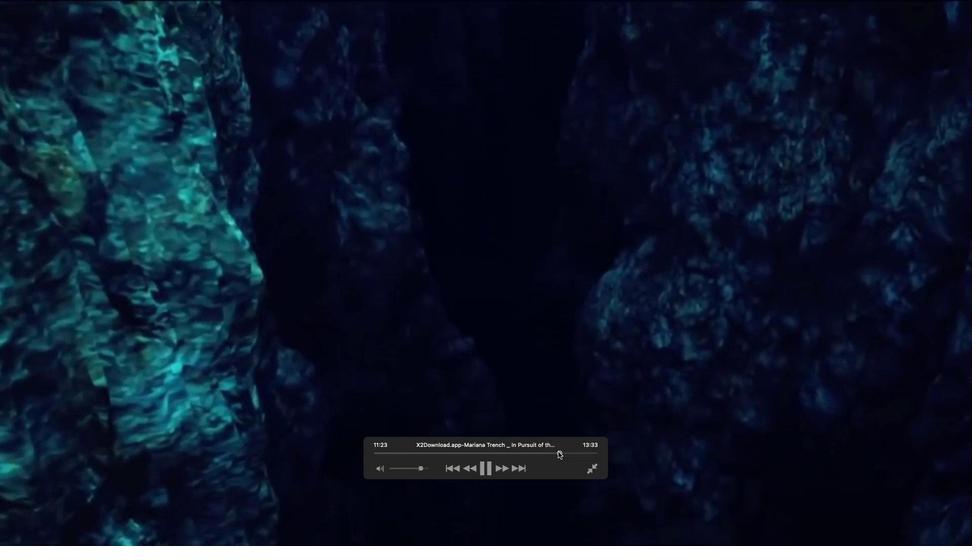 
Action: Mouse pressed left at (557, 452)
Screenshot: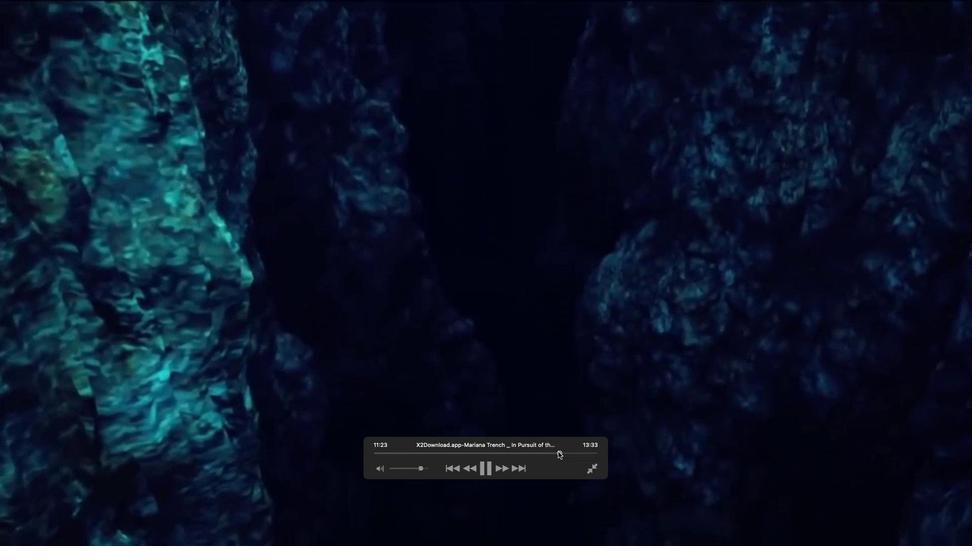 
Action: Mouse moved to (557, 452)
Screenshot: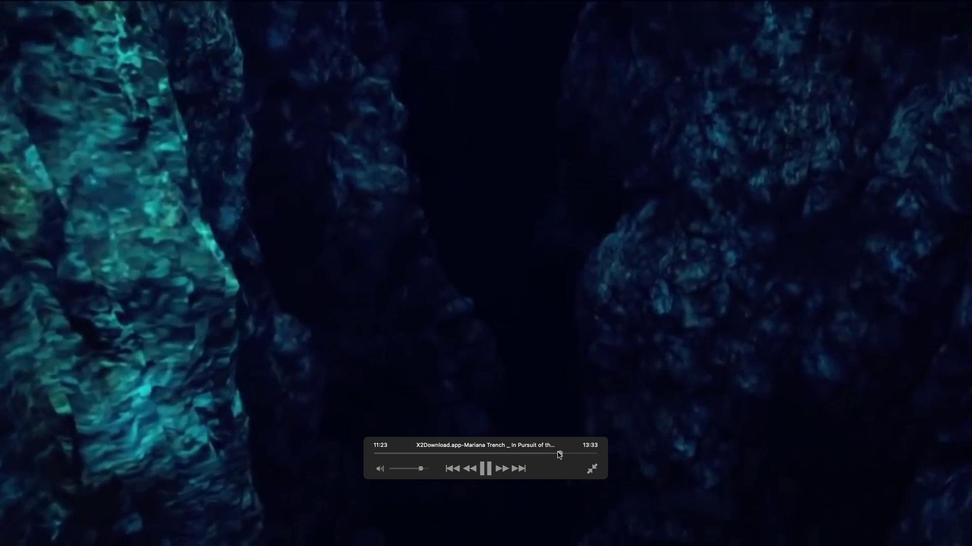 
Action: Mouse pressed left at (557, 452)
Screenshot: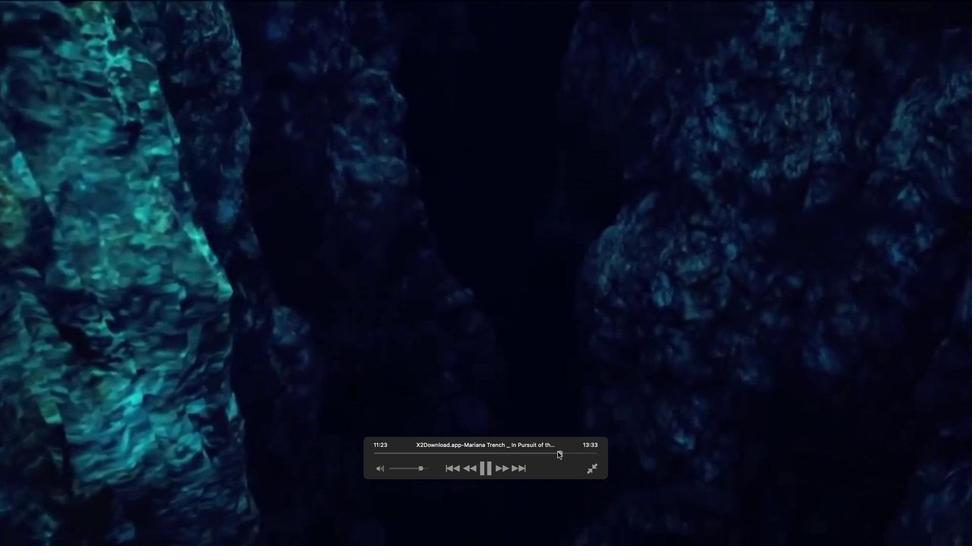 
Action: Mouse moved to (557, 453)
Screenshot: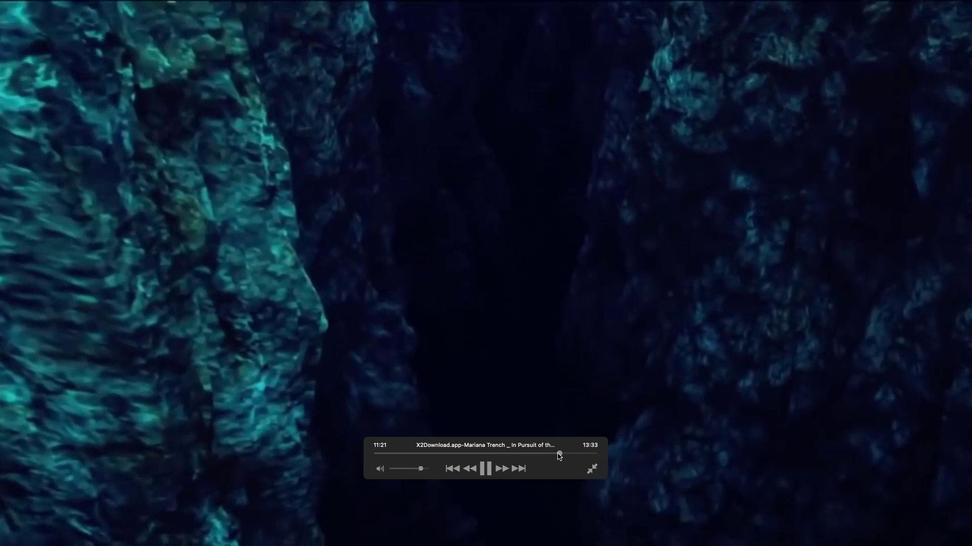 
Action: Mouse pressed left at (557, 453)
Screenshot: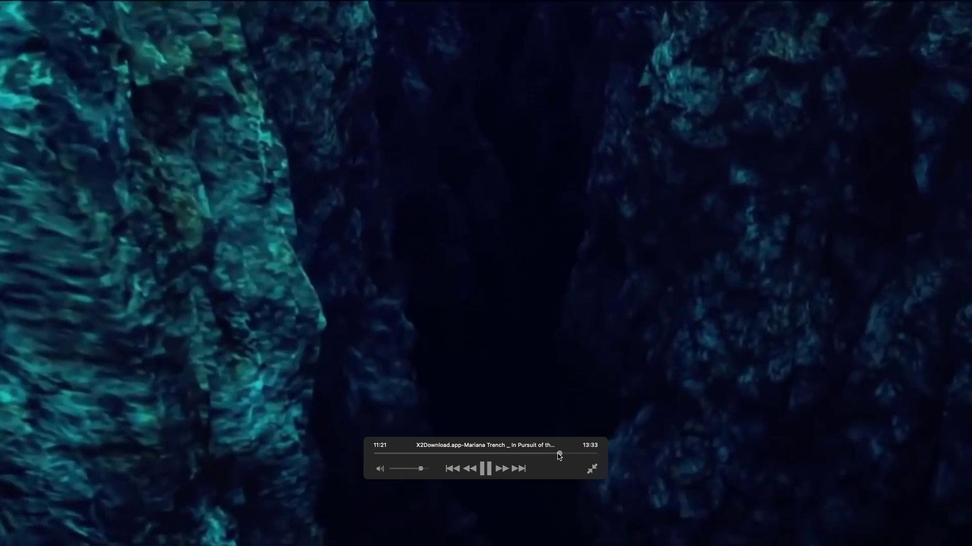 
Action: Mouse moved to (229, 4)
Screenshot: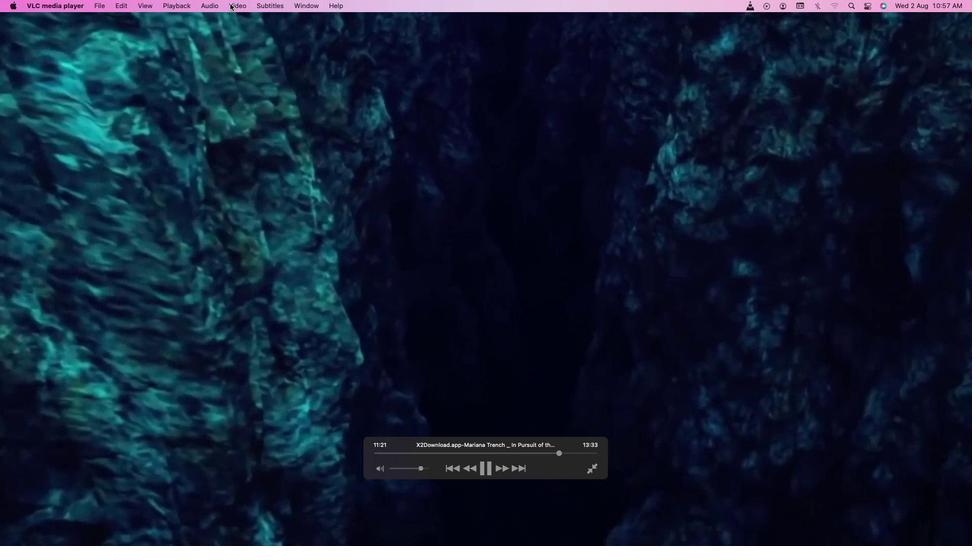 
Action: Mouse pressed left at (229, 4)
Screenshot: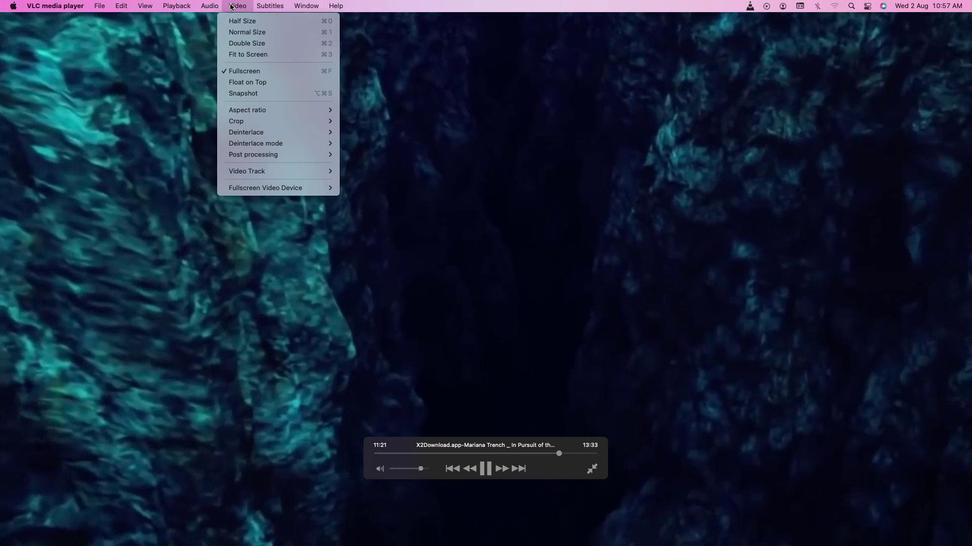 
Action: Mouse moved to (248, 90)
Screenshot: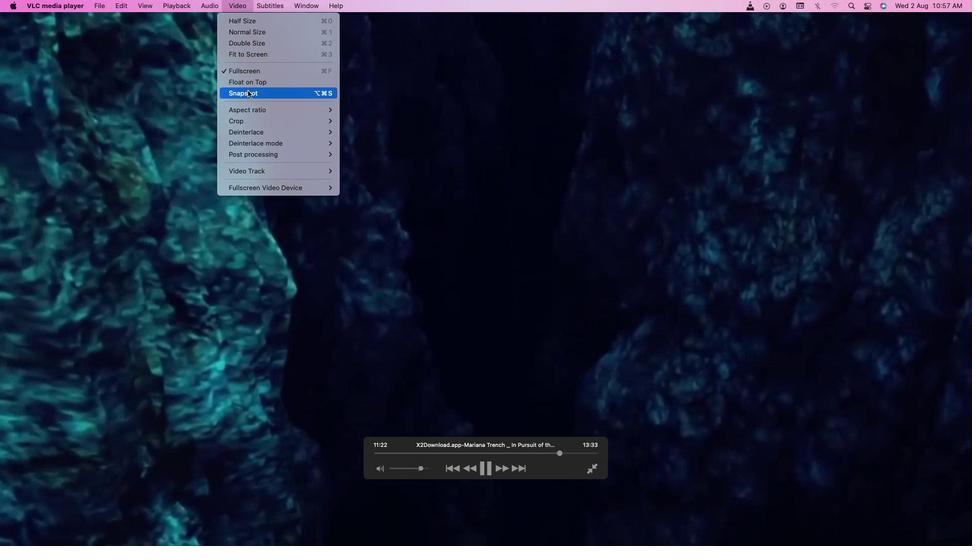 
Action: Mouse pressed left at (248, 90)
Screenshot: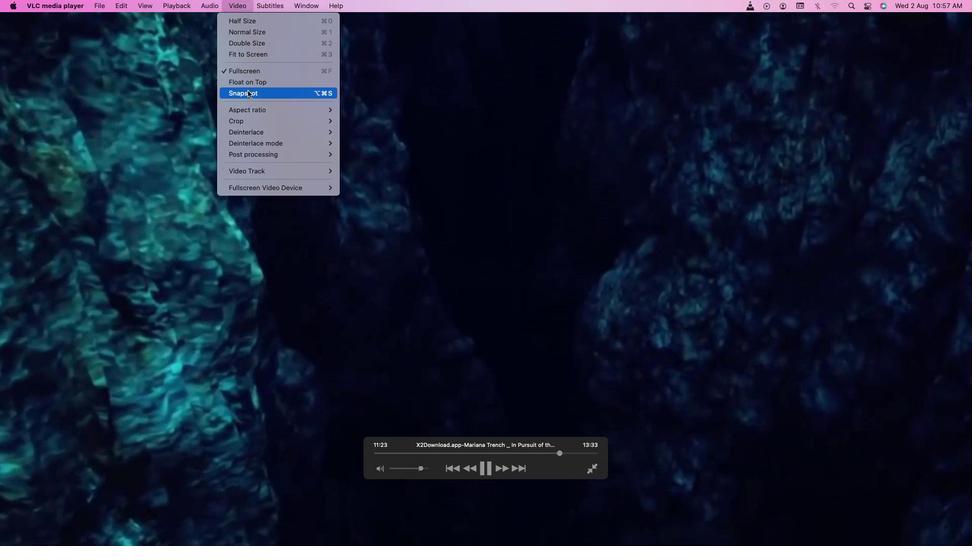 
Action: Mouse moved to (486, 471)
Screenshot: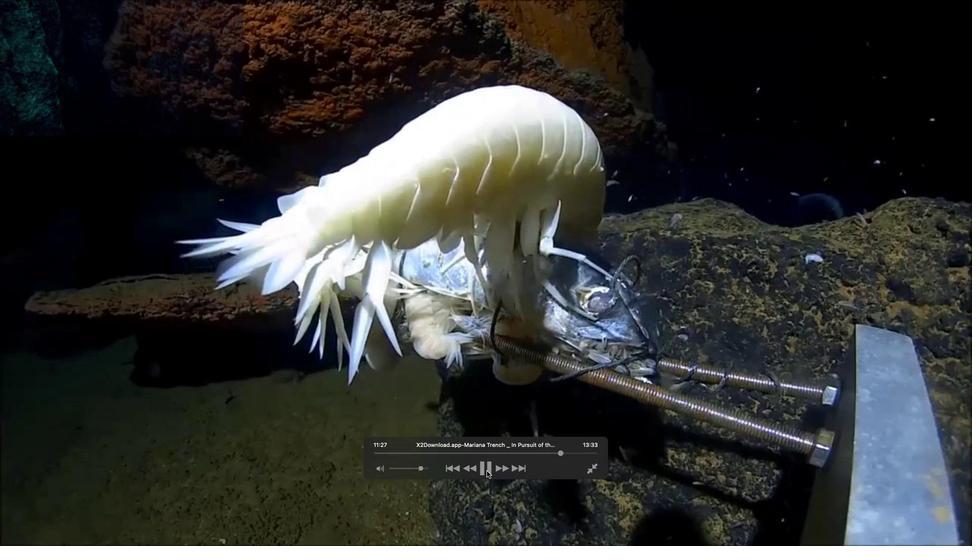 
Action: Mouse pressed left at (486, 471)
Screenshot: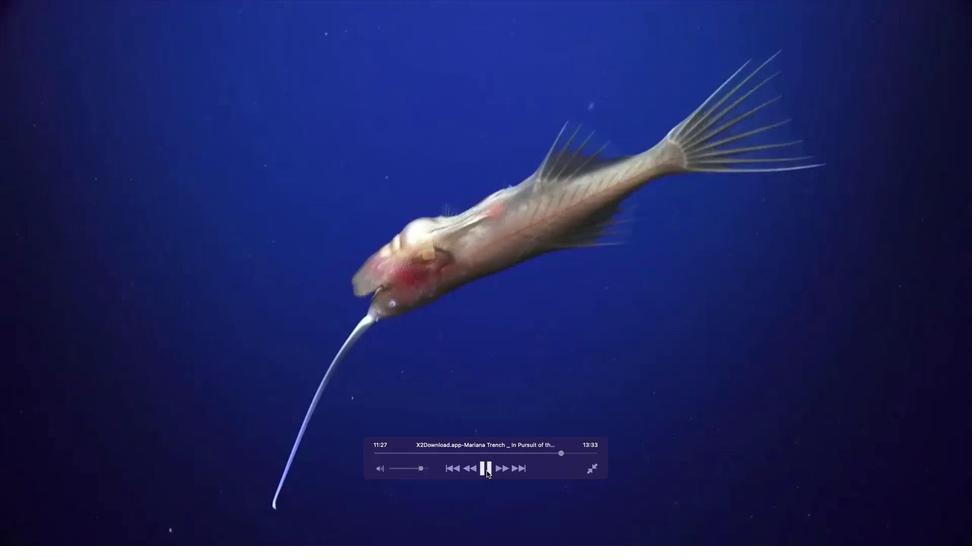 
Action: Mouse moved to (597, 469)
Screenshot: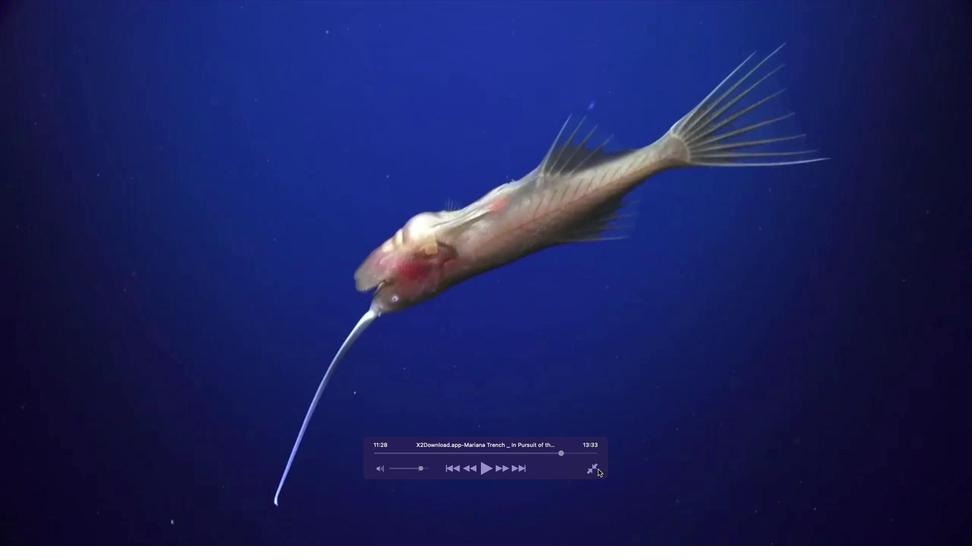
Action: Mouse pressed left at (597, 469)
Screenshot: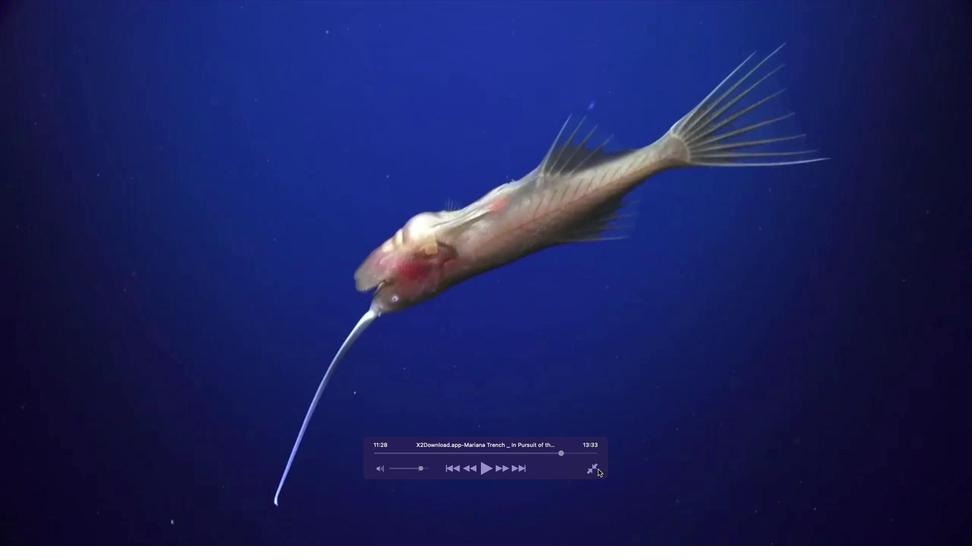 
Action: Mouse moved to (592, 470)
Screenshot: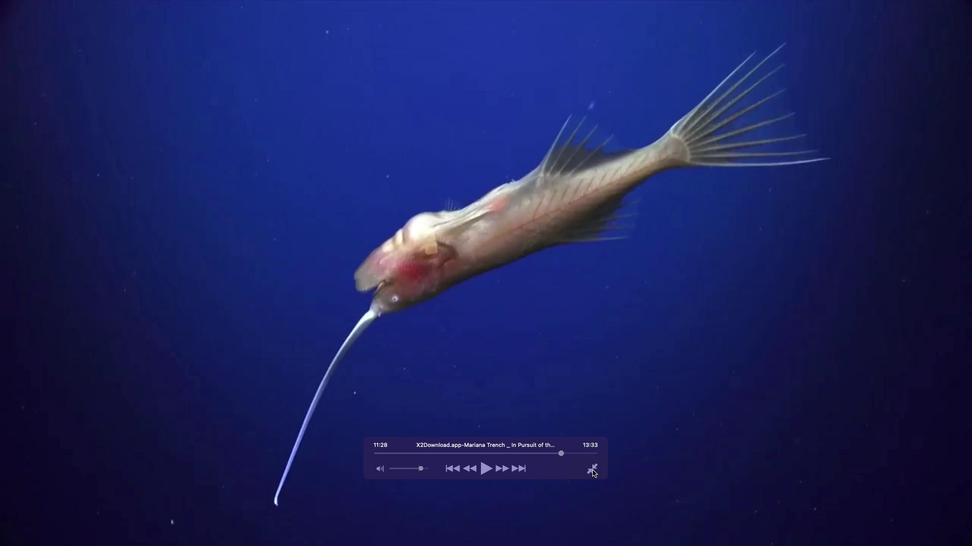 
Action: Mouse pressed left at (592, 470)
Screenshot: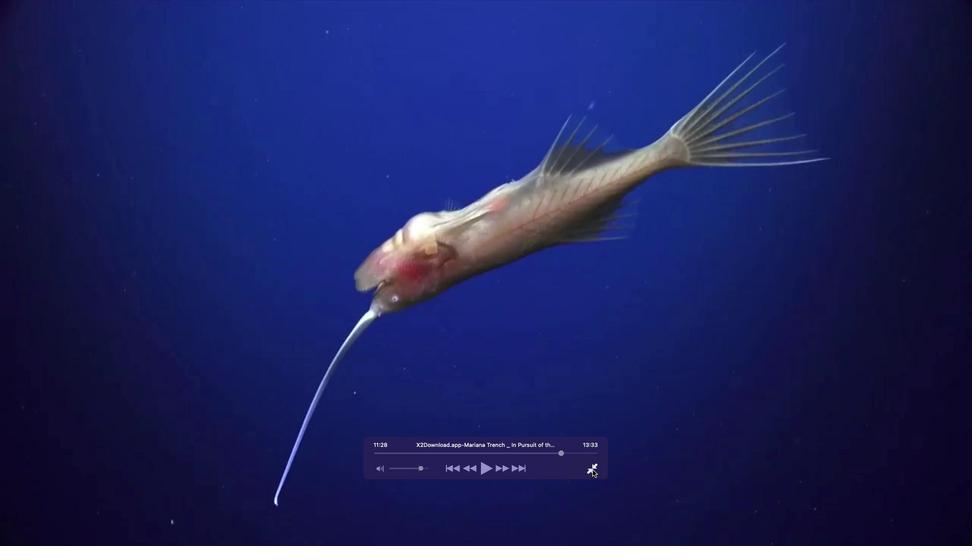 
Action: Mouse moved to (563, 389)
Screenshot: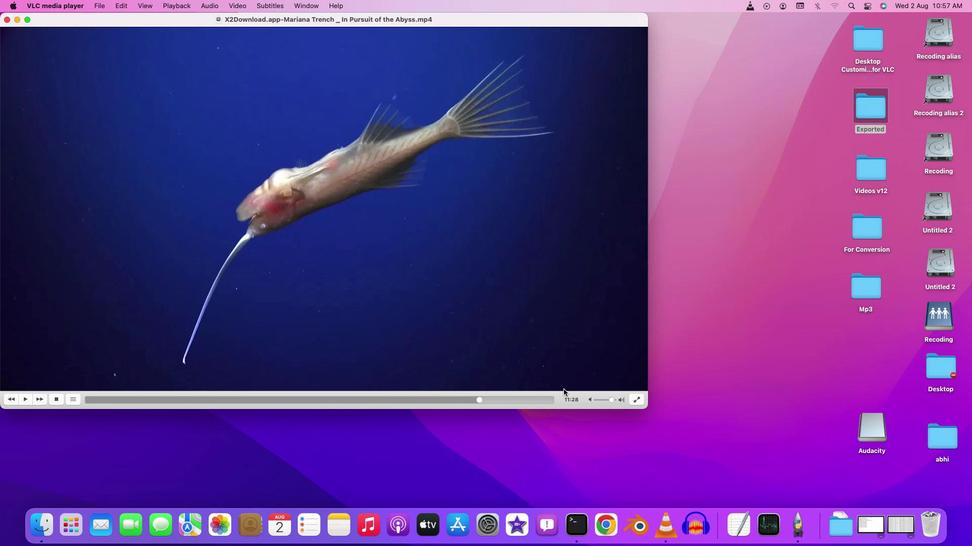 
